 Task: Find connections with filter location Estreito with filter topic #communitywith filter profile language English with filter current company Lotte India Corporation Limited with filter school Delhi Public School - R. K. Puram with filter industry Accommodation Services with filter service category Property Management with filter keywords title Animal Shelter Worker
Action: Mouse moved to (548, 112)
Screenshot: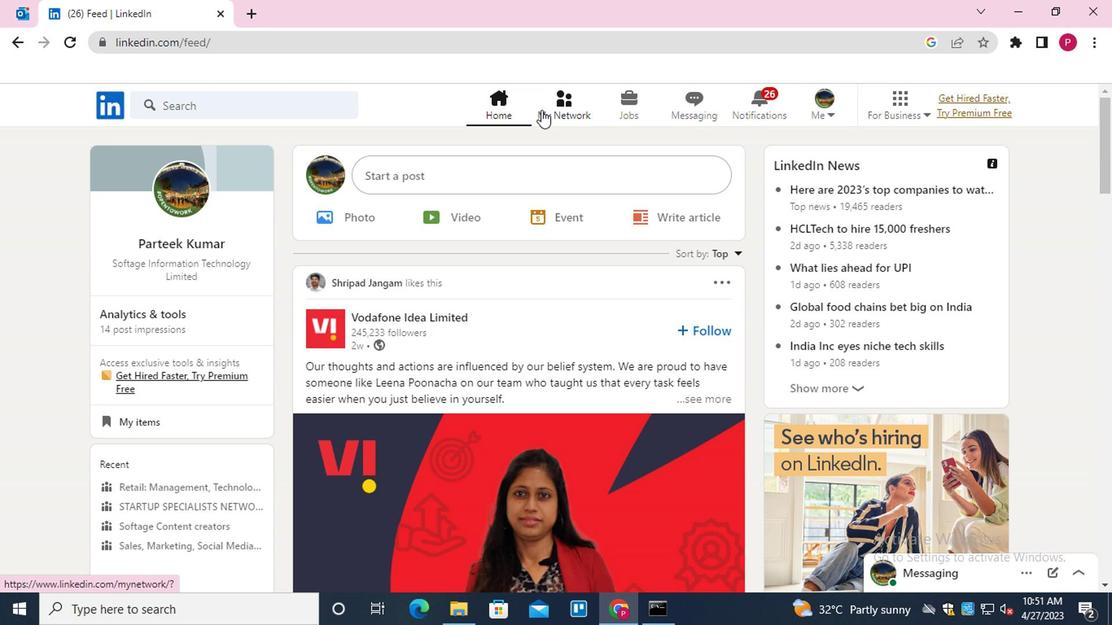 
Action: Mouse pressed left at (548, 112)
Screenshot: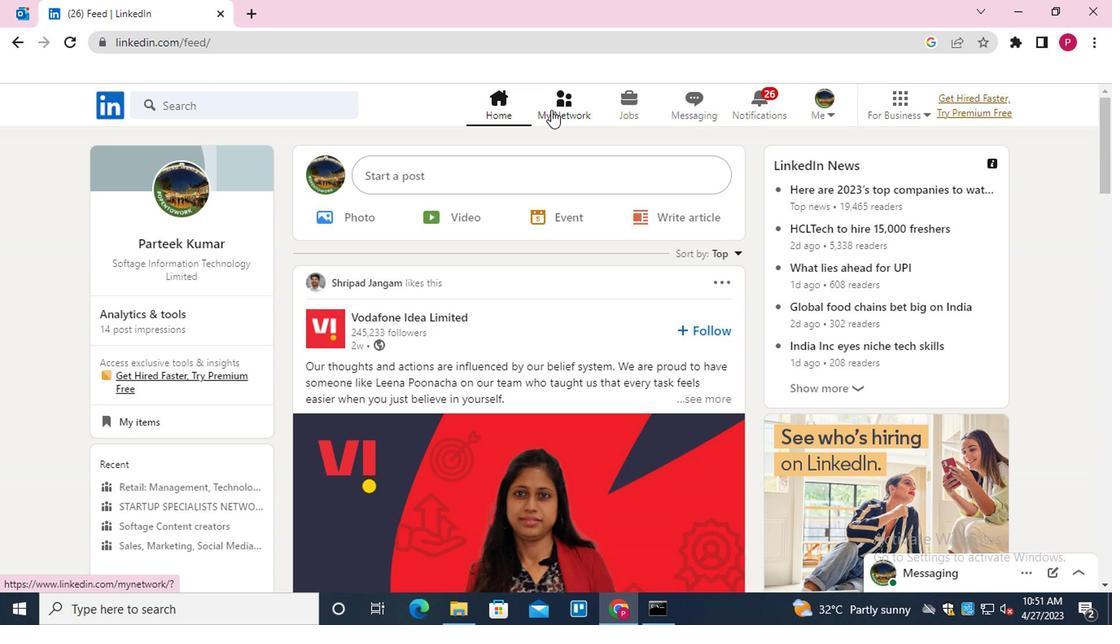 
Action: Mouse moved to (268, 199)
Screenshot: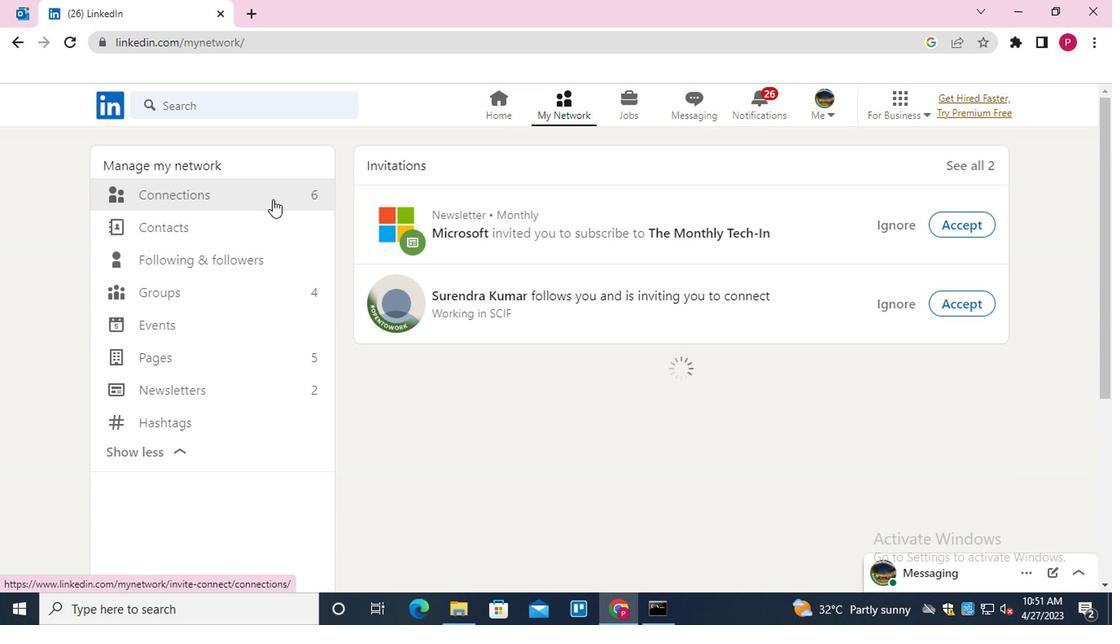 
Action: Mouse pressed left at (268, 199)
Screenshot: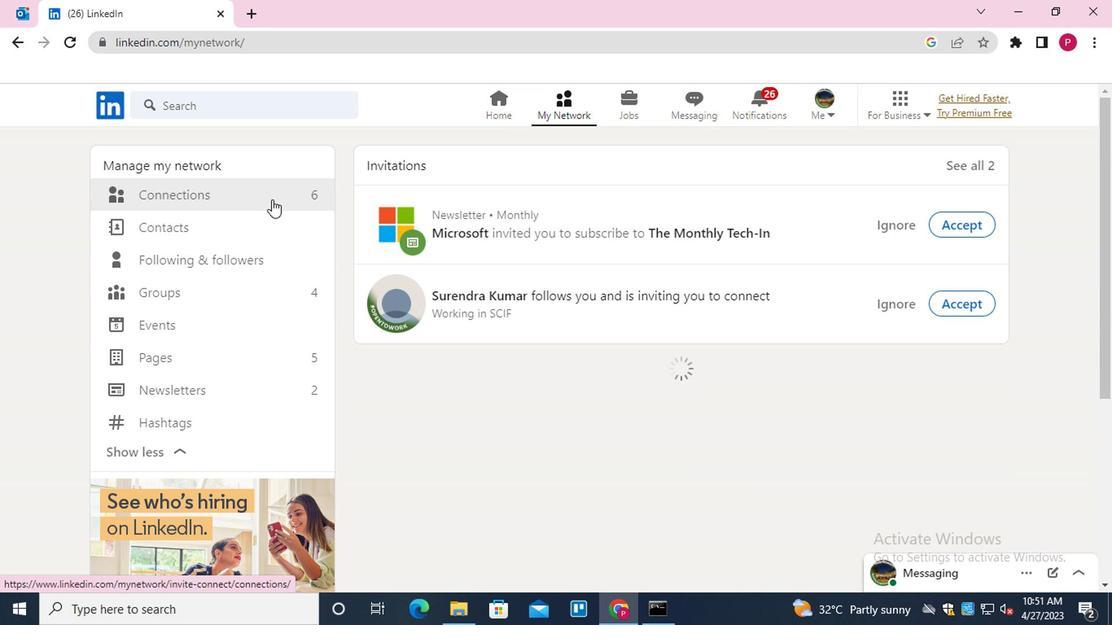 
Action: Mouse moved to (659, 191)
Screenshot: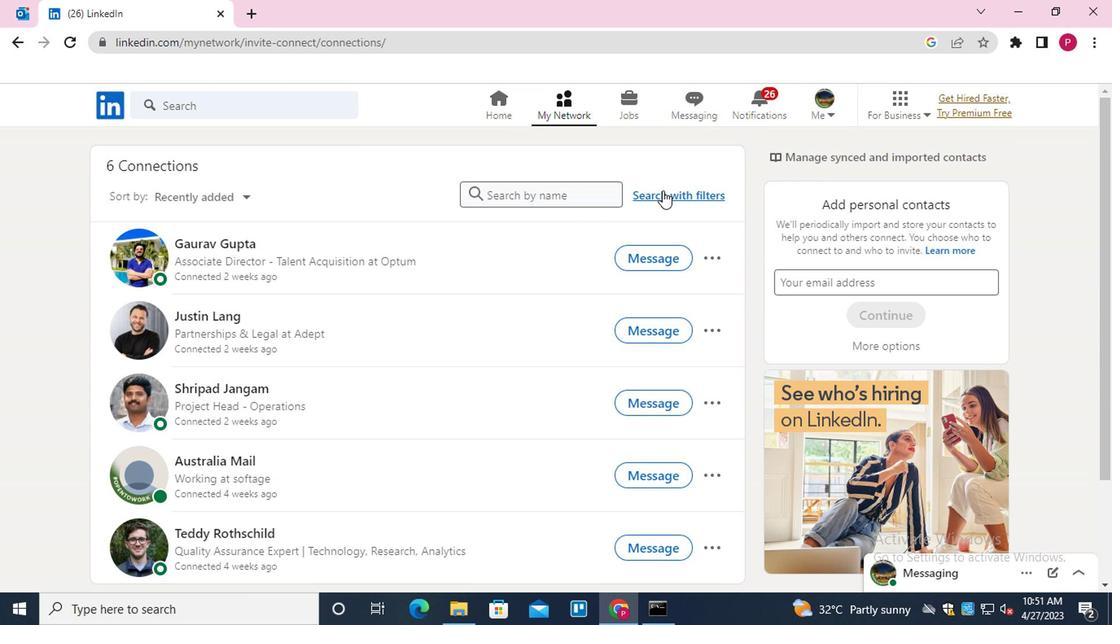 
Action: Mouse pressed left at (659, 191)
Screenshot: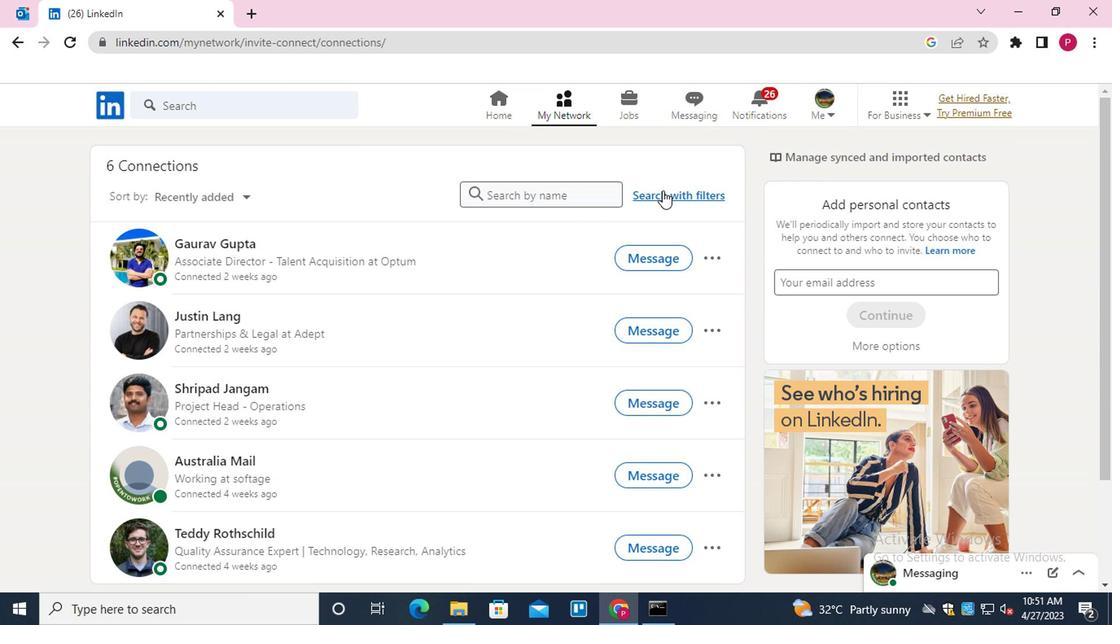 
Action: Mouse moved to (536, 153)
Screenshot: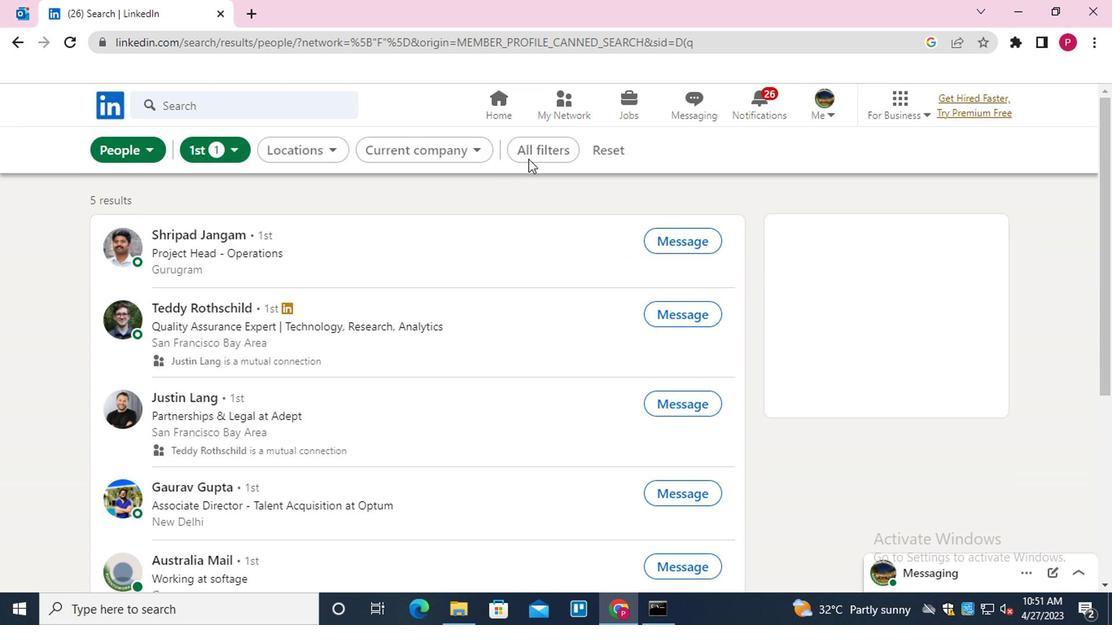 
Action: Mouse pressed left at (536, 153)
Screenshot: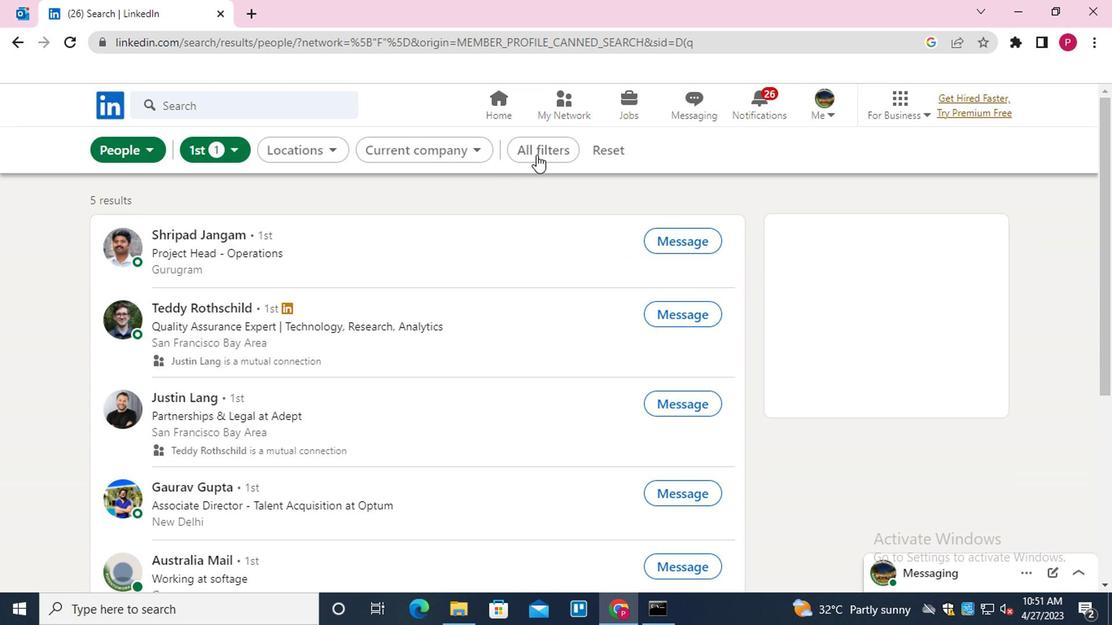 
Action: Mouse moved to (808, 353)
Screenshot: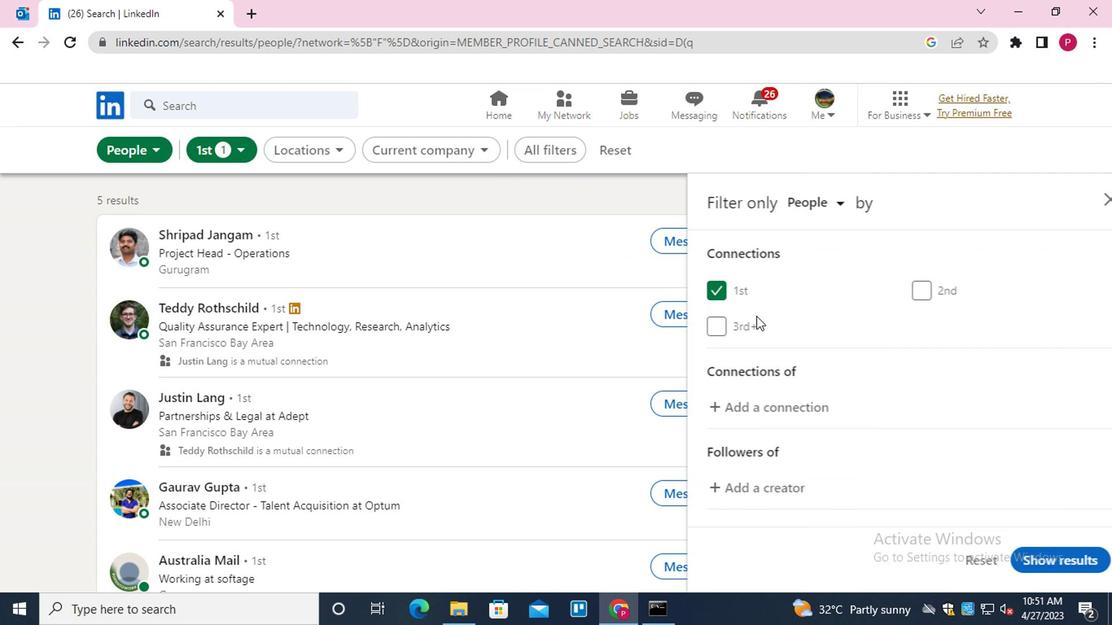 
Action: Mouse scrolled (808, 352) with delta (0, -1)
Screenshot: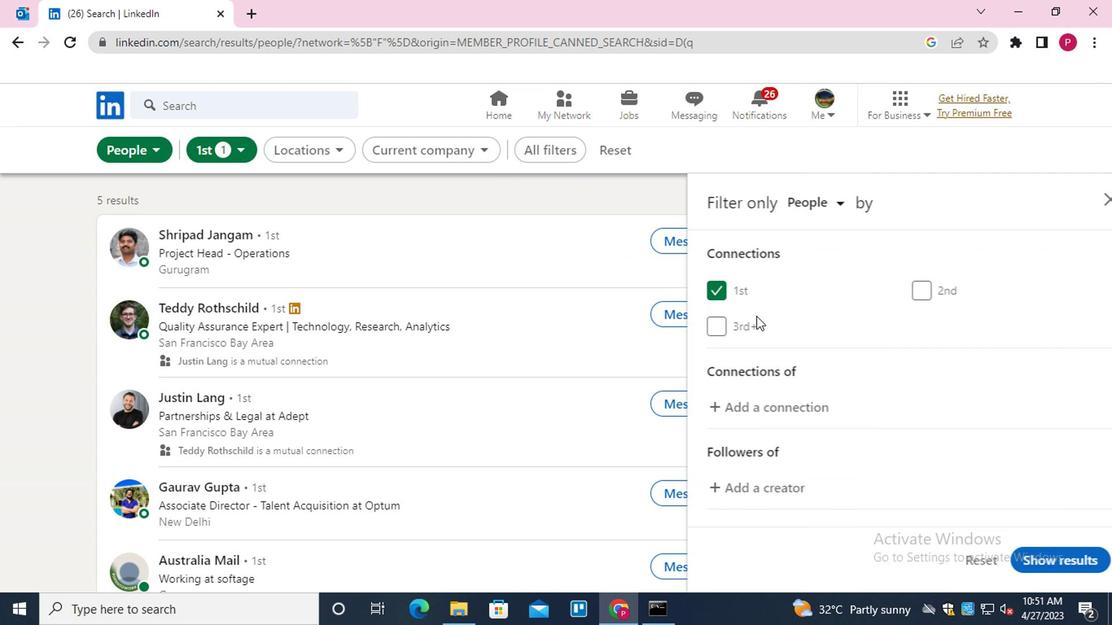 
Action: Mouse moved to (826, 362)
Screenshot: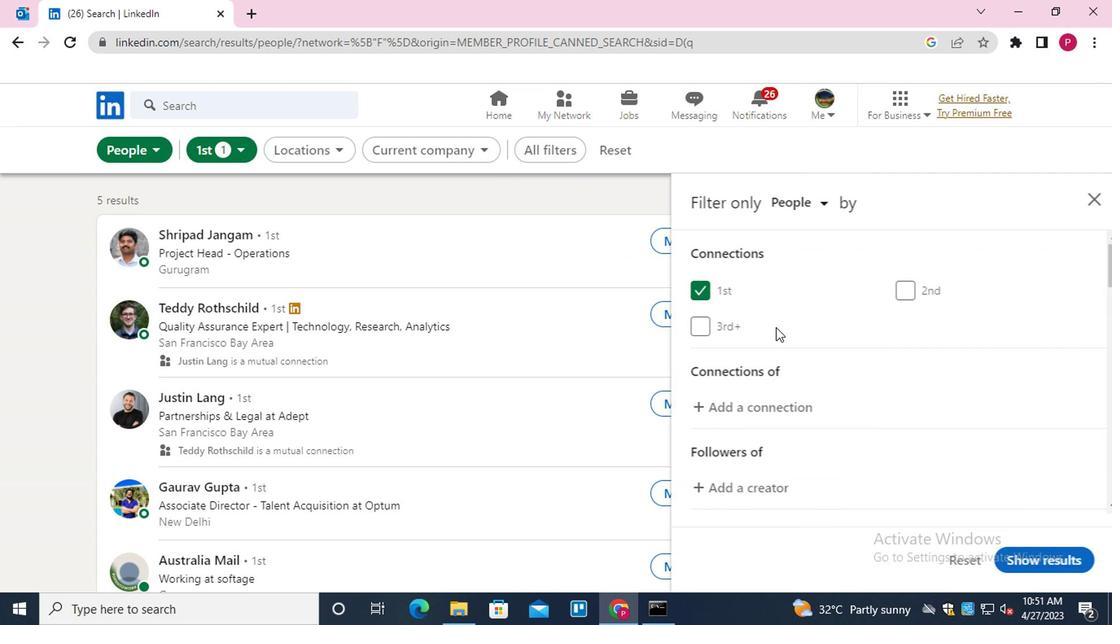 
Action: Mouse scrolled (826, 362) with delta (0, 0)
Screenshot: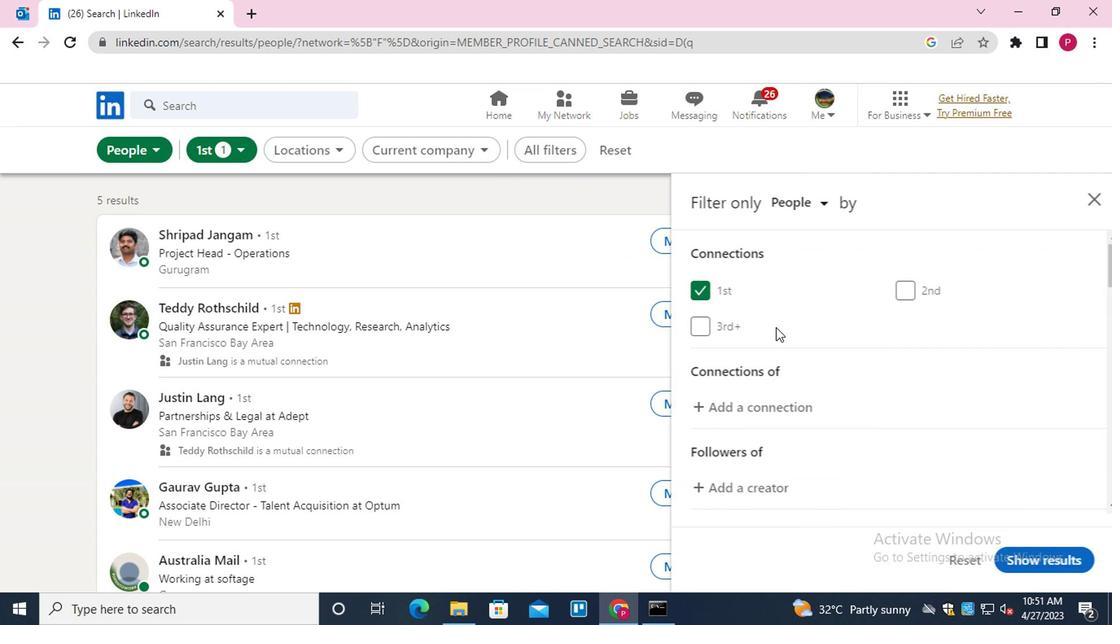 
Action: Mouse moved to (854, 375)
Screenshot: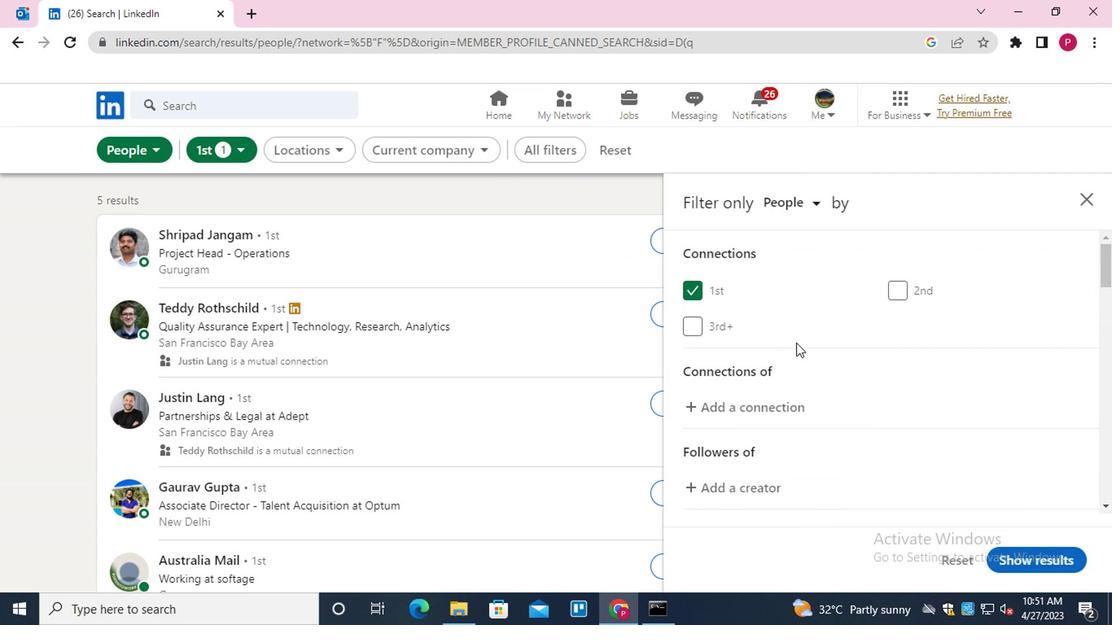 
Action: Mouse scrolled (854, 374) with delta (0, 0)
Screenshot: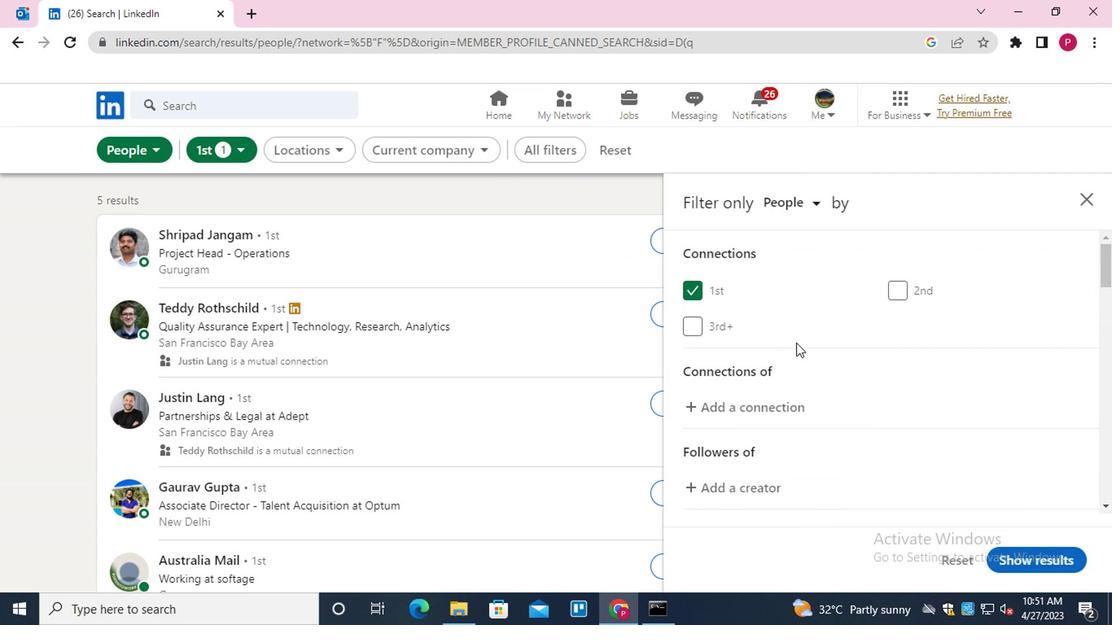 
Action: Mouse moved to (940, 389)
Screenshot: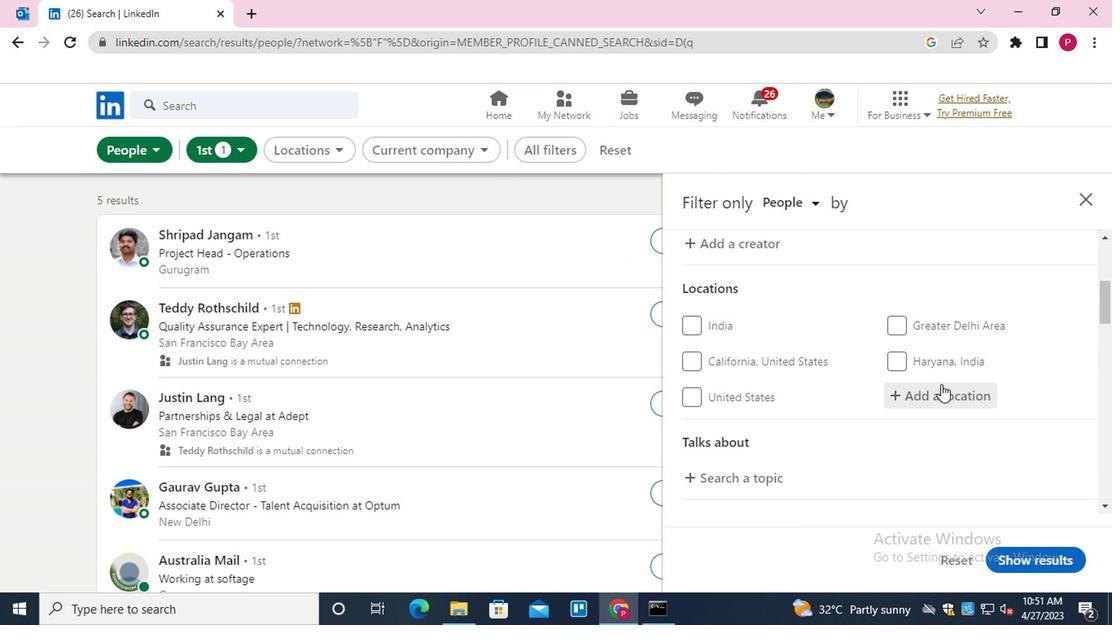 
Action: Mouse pressed left at (940, 389)
Screenshot: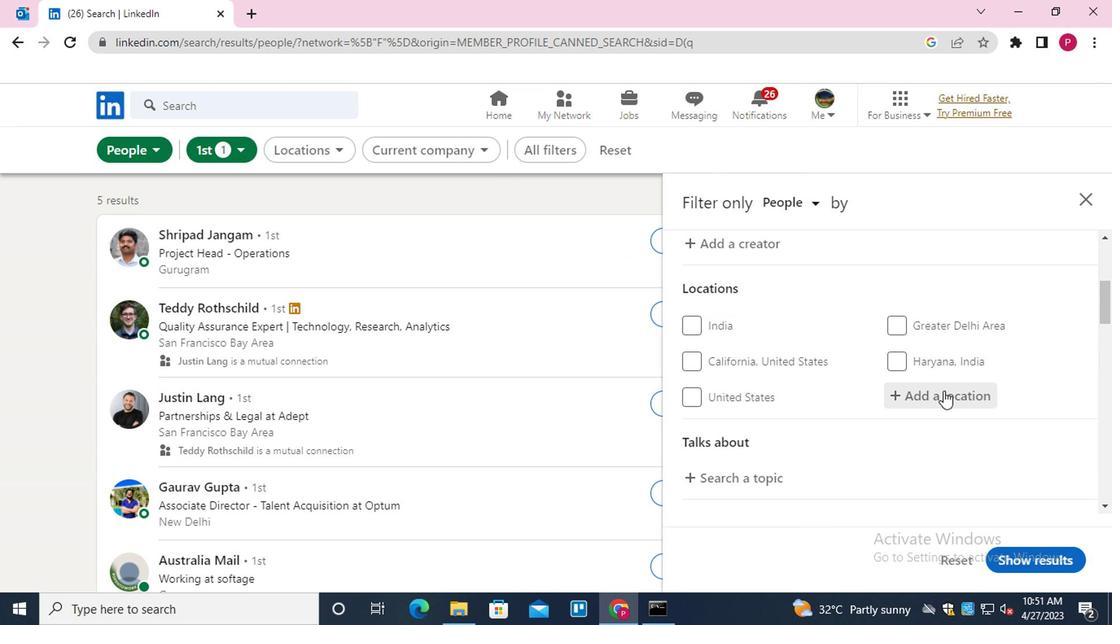 
Action: Mouse moved to (862, 368)
Screenshot: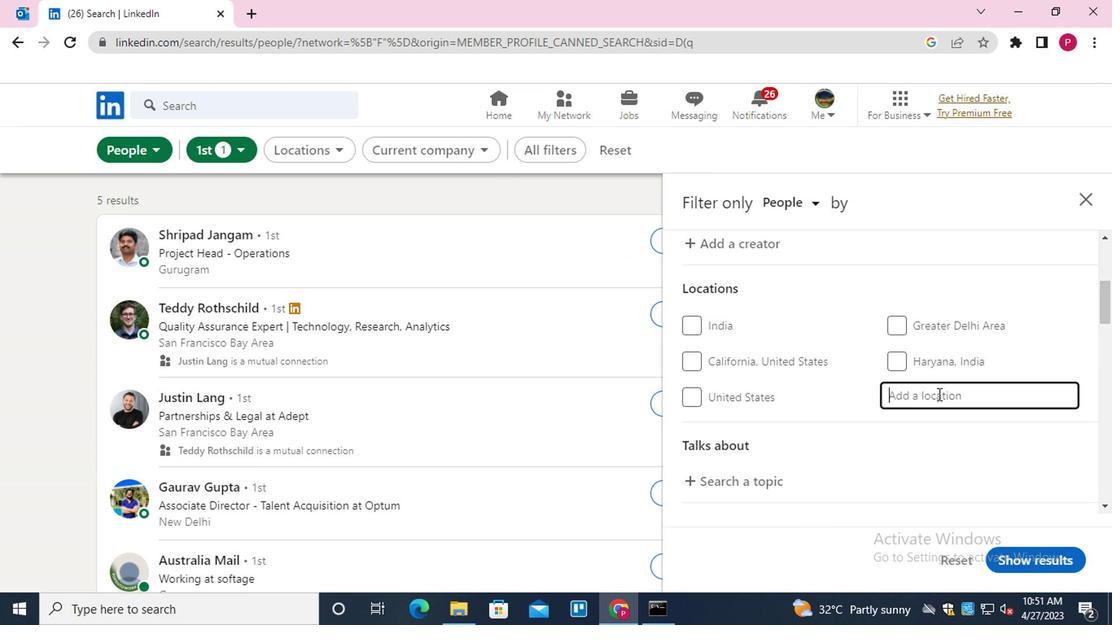 
Action: Key pressed <Key.shift>ESTREEITO<Key.backspace><Key.backspace><Key.backspace><Key.backspace>ITO<Key.down><Key.enter>
Screenshot: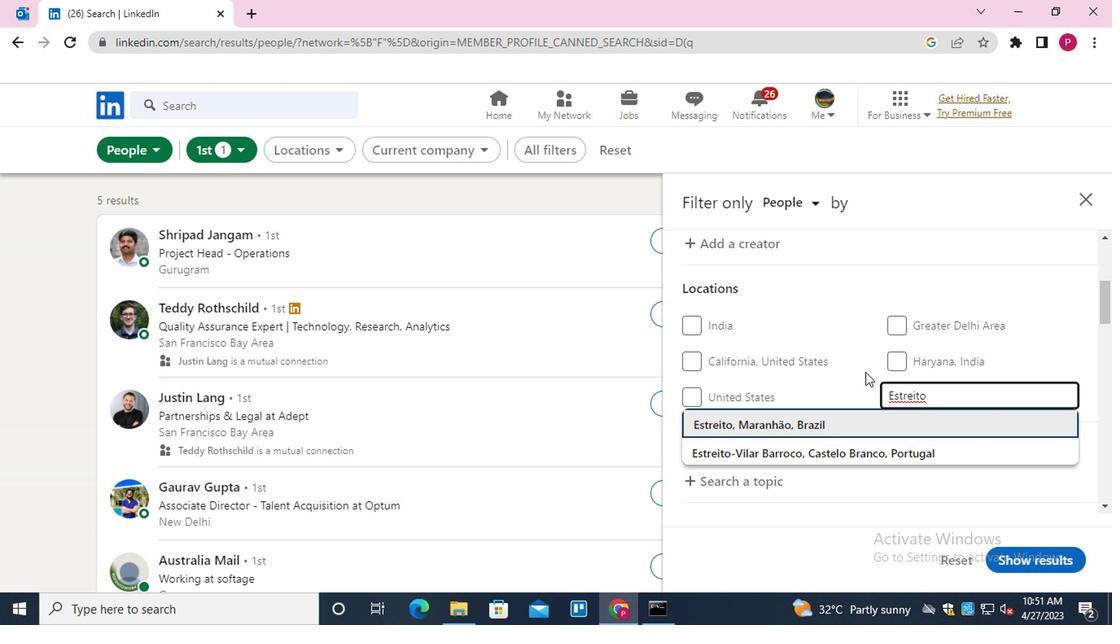 
Action: Mouse moved to (826, 397)
Screenshot: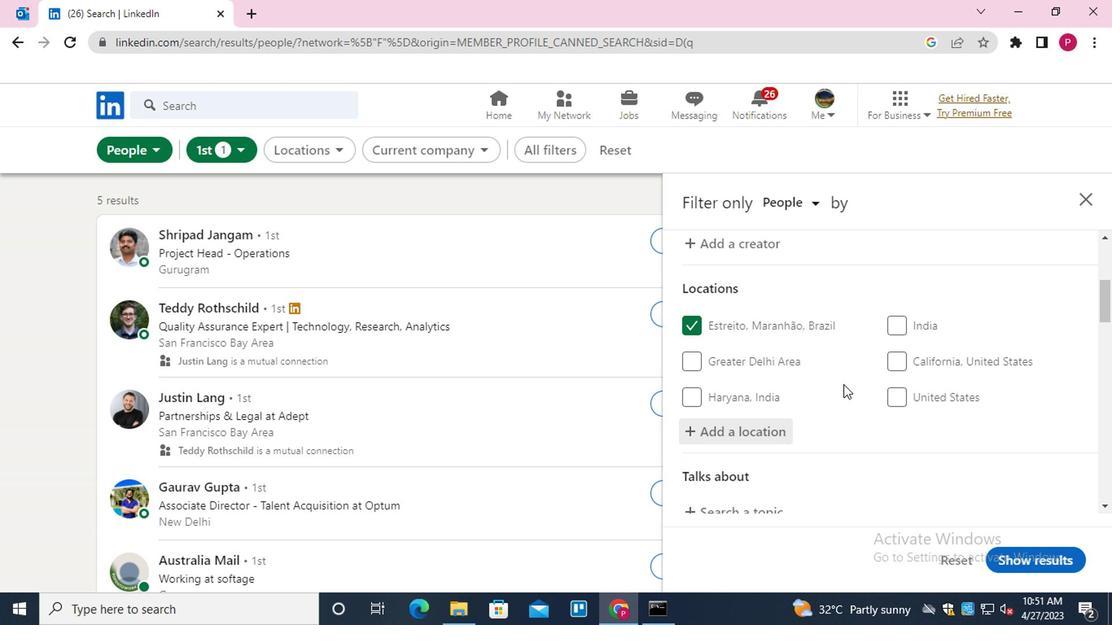 
Action: Mouse scrolled (826, 396) with delta (0, -1)
Screenshot: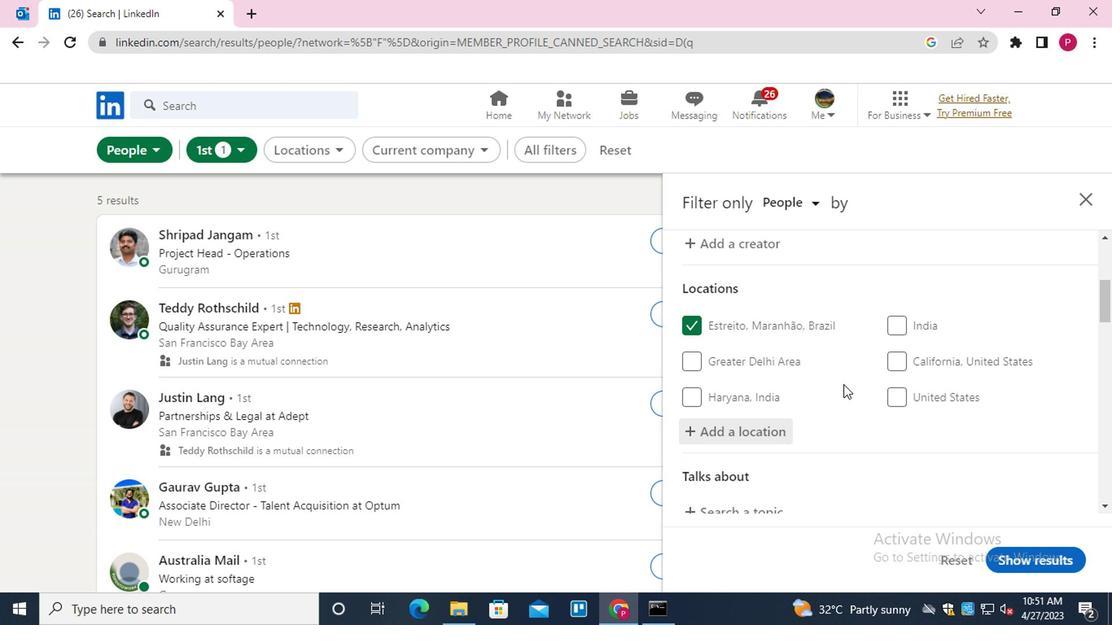 
Action: Mouse moved to (822, 405)
Screenshot: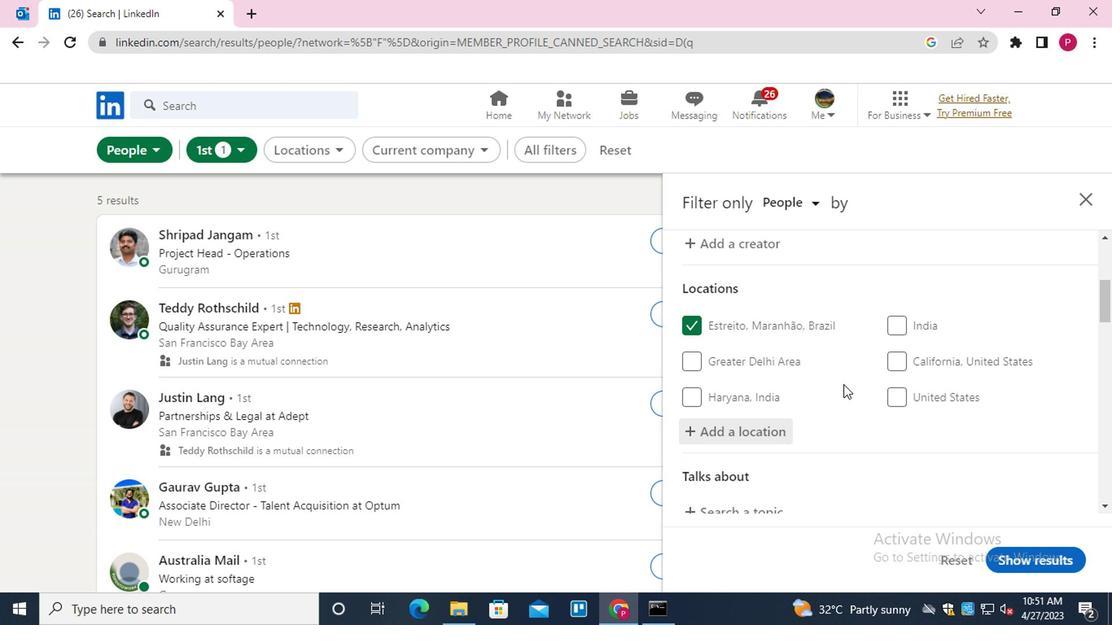 
Action: Mouse scrolled (822, 404) with delta (0, 0)
Screenshot: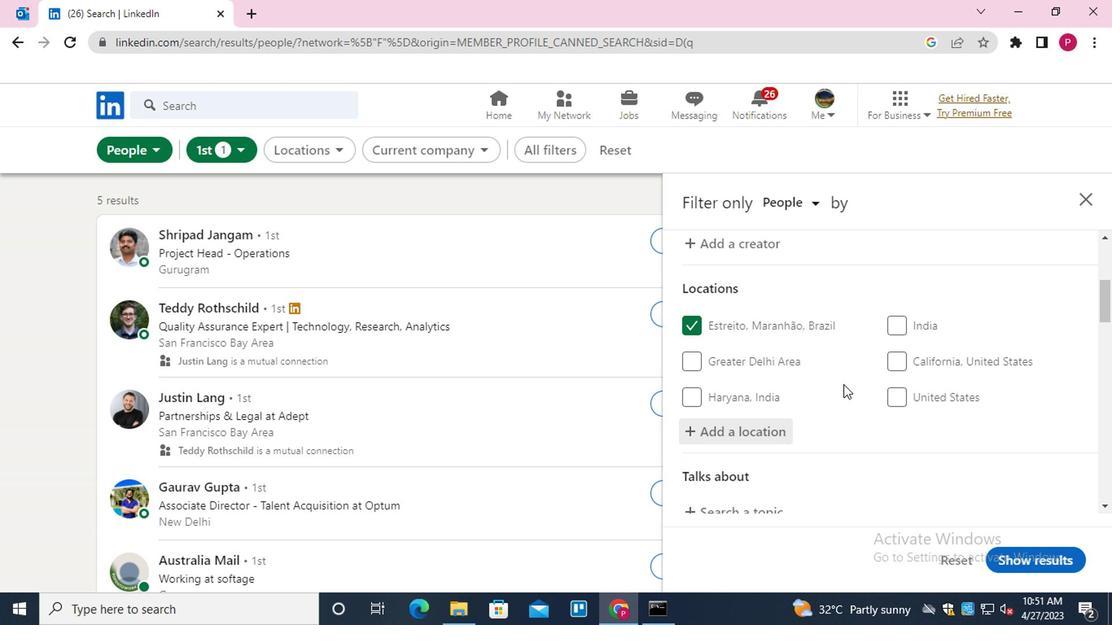
Action: Mouse moved to (756, 341)
Screenshot: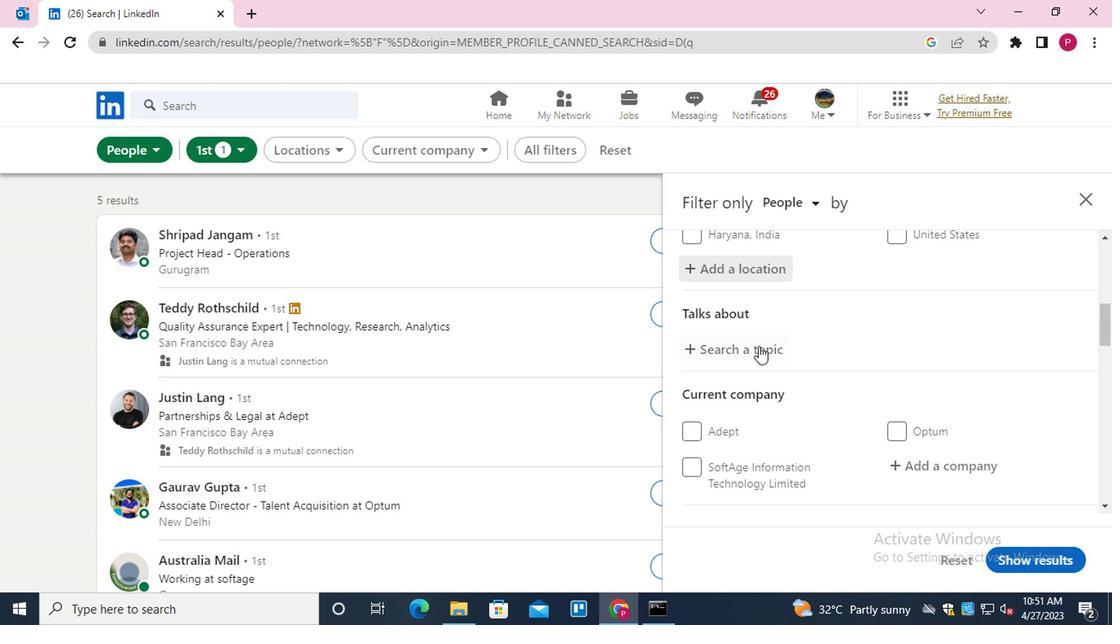 
Action: Mouse pressed left at (756, 341)
Screenshot: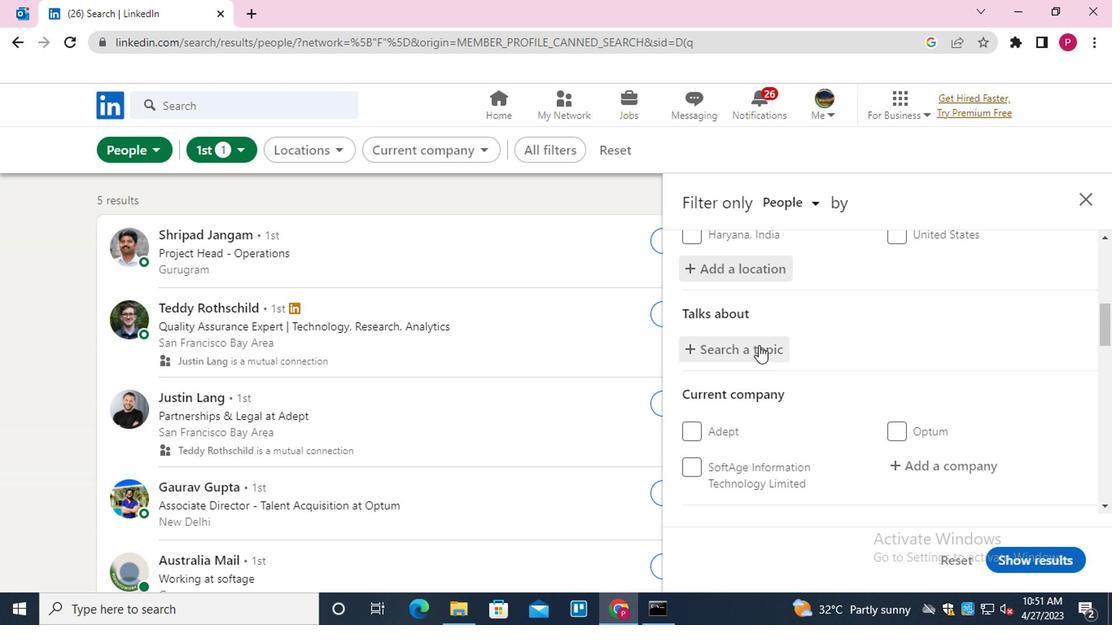 
Action: Key pressed COMMUNITY<Key.down><Key.enter>
Screenshot: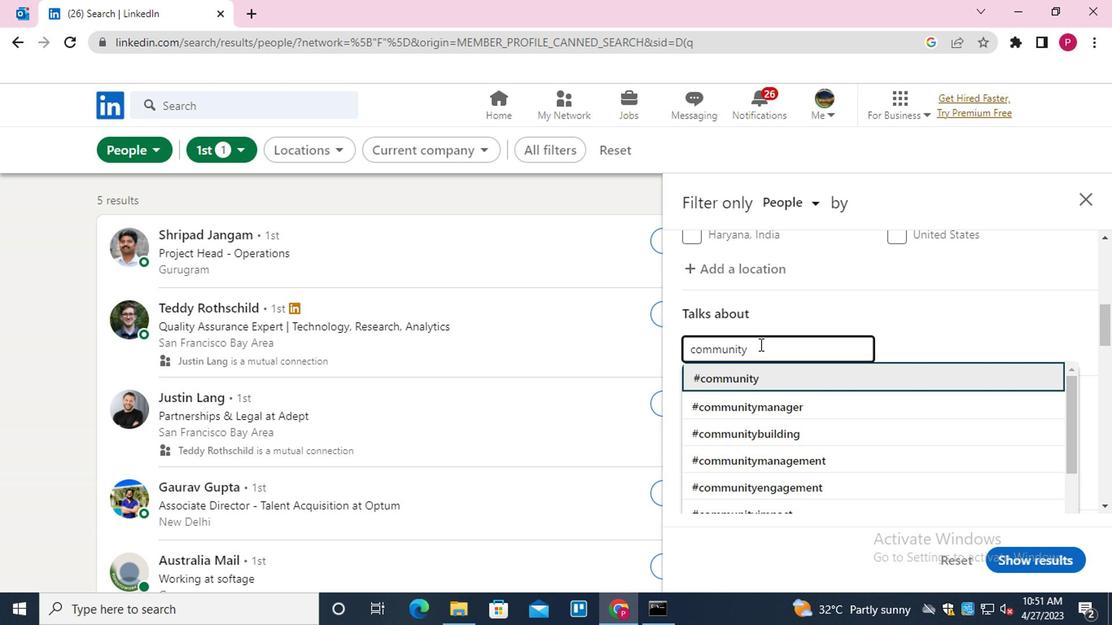 
Action: Mouse moved to (782, 395)
Screenshot: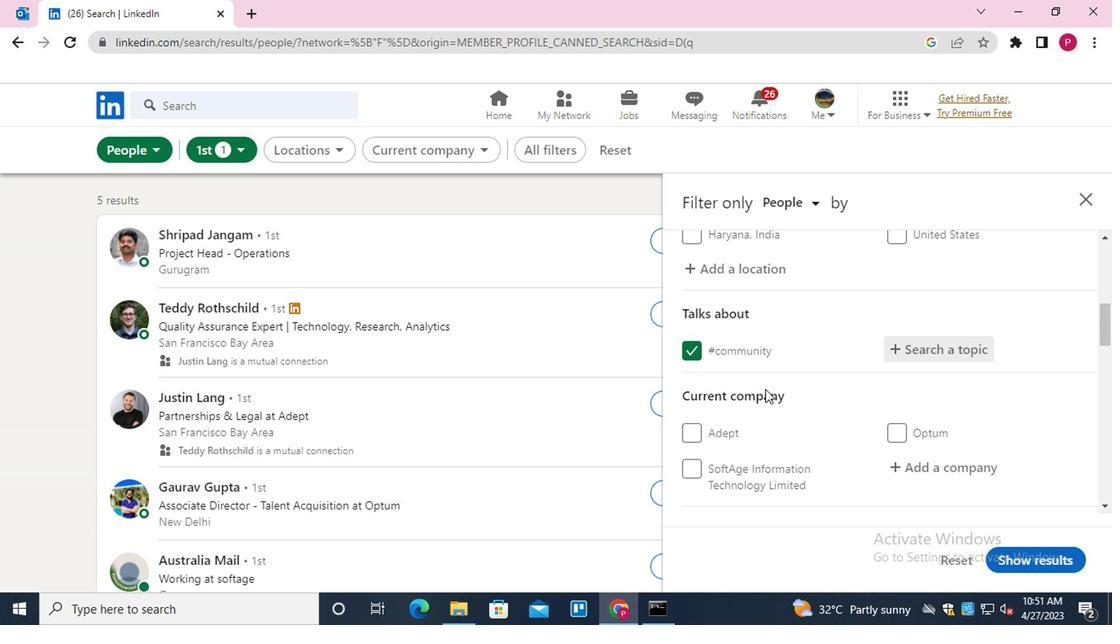 
Action: Mouse scrolled (782, 394) with delta (0, -1)
Screenshot: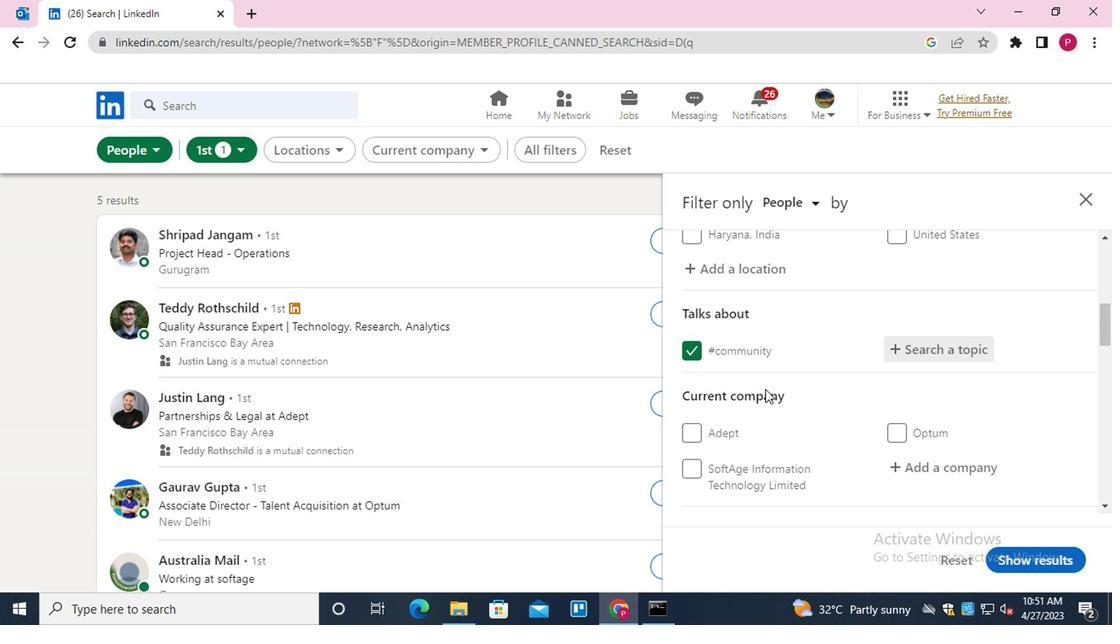 
Action: Mouse moved to (948, 381)
Screenshot: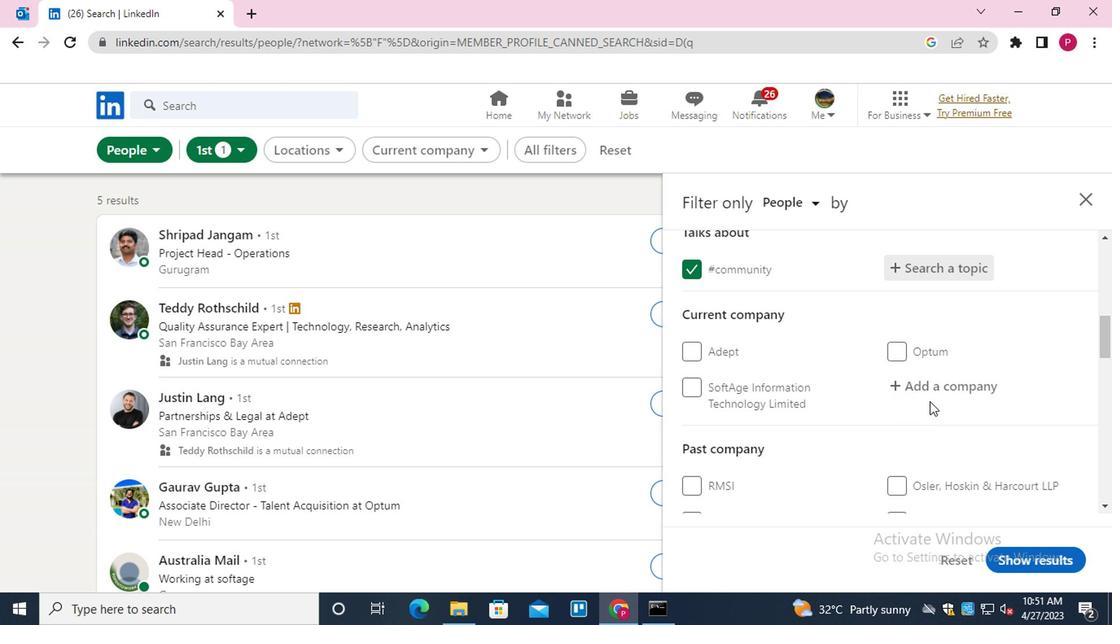 
Action: Mouse pressed left at (948, 381)
Screenshot: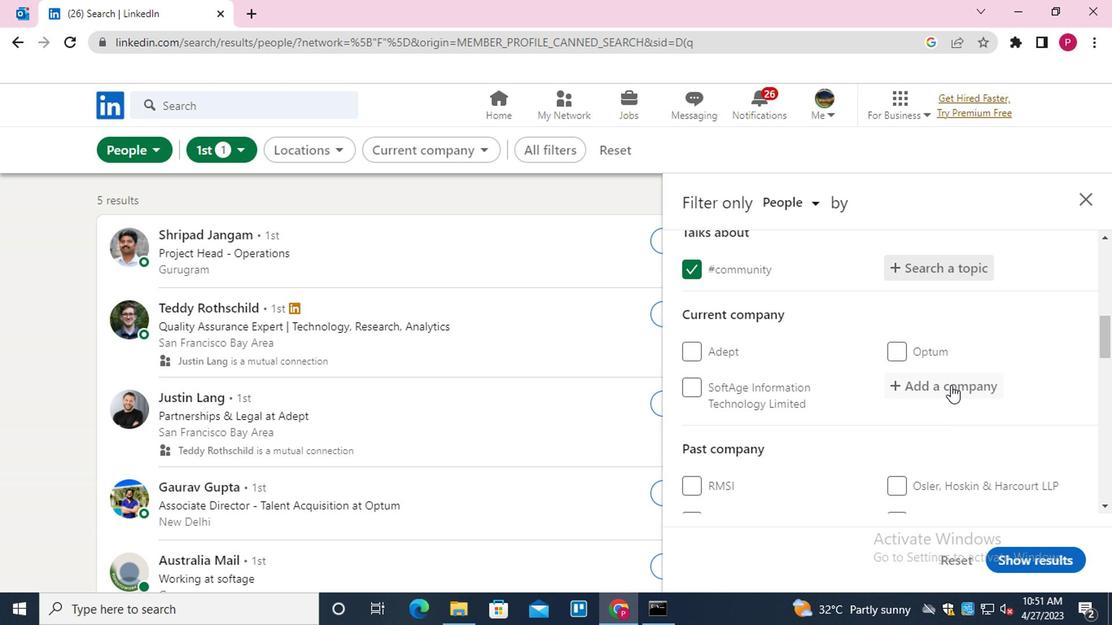 
Action: Mouse moved to (895, 390)
Screenshot: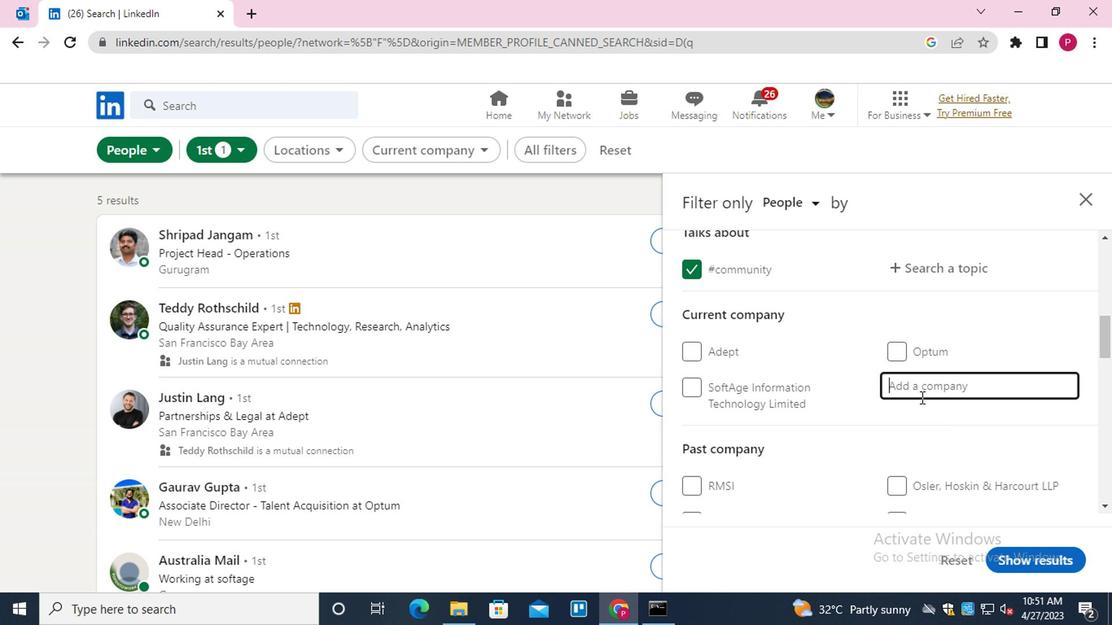 
Action: Key pressed <Key.shift>LOTTE<Key.space><Key.shift>INDIA<Key.down><Key.enter>
Screenshot: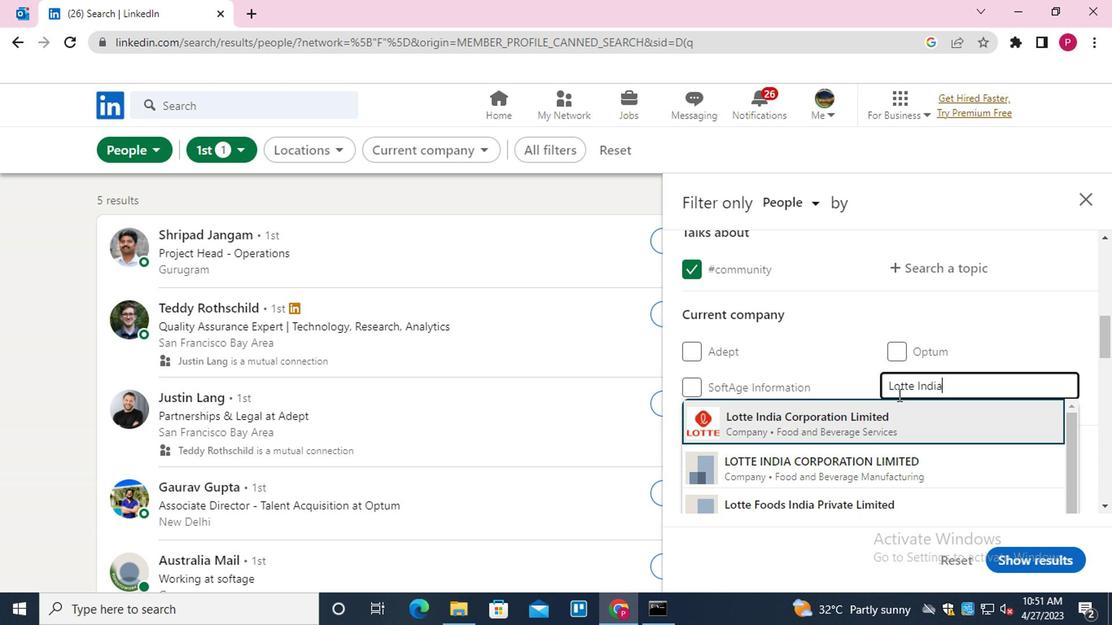 
Action: Mouse moved to (889, 392)
Screenshot: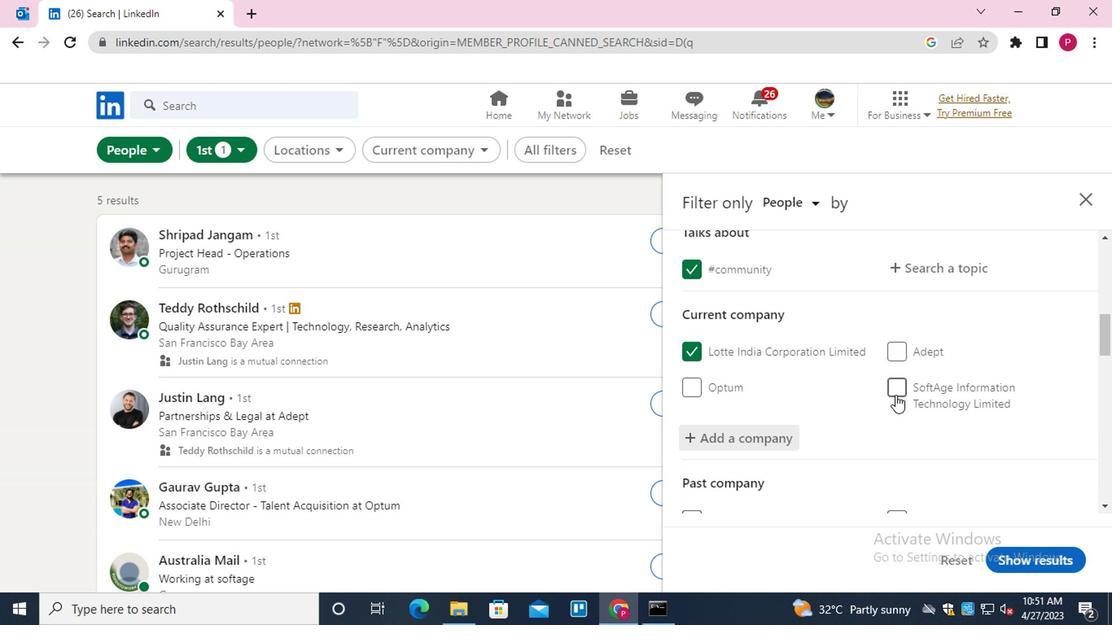 
Action: Mouse scrolled (889, 392) with delta (0, 0)
Screenshot: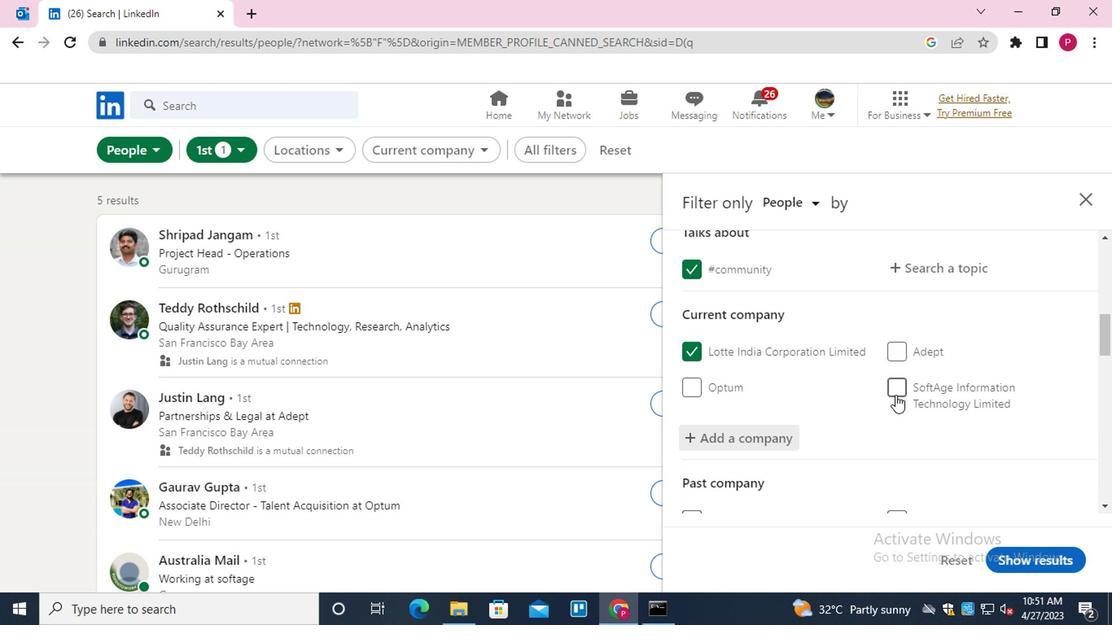 
Action: Mouse moved to (888, 394)
Screenshot: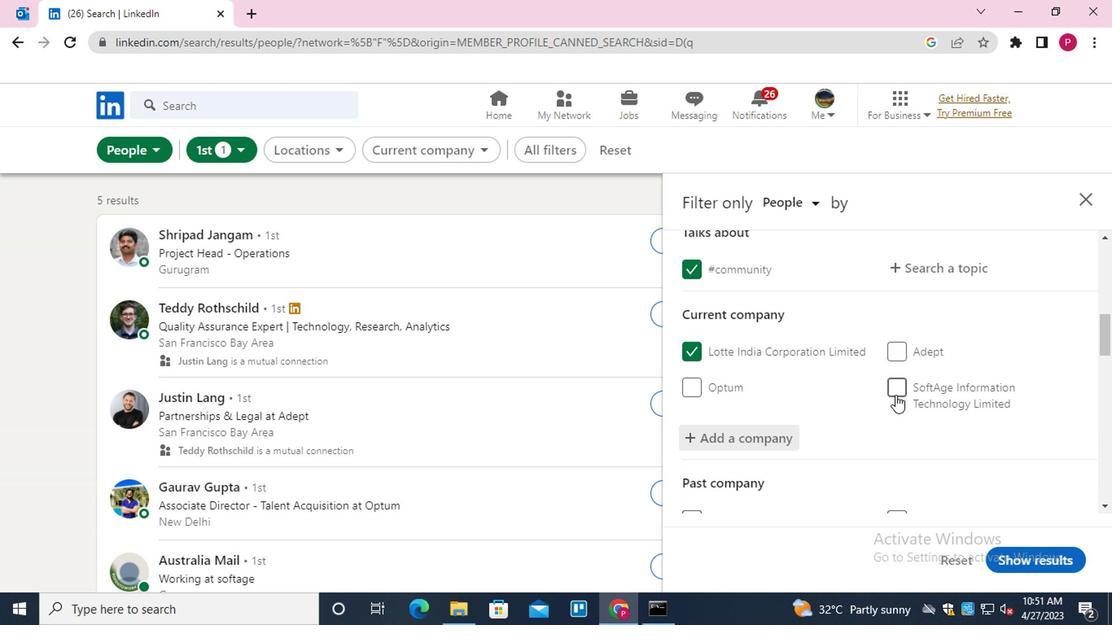 
Action: Mouse scrolled (888, 393) with delta (0, 0)
Screenshot: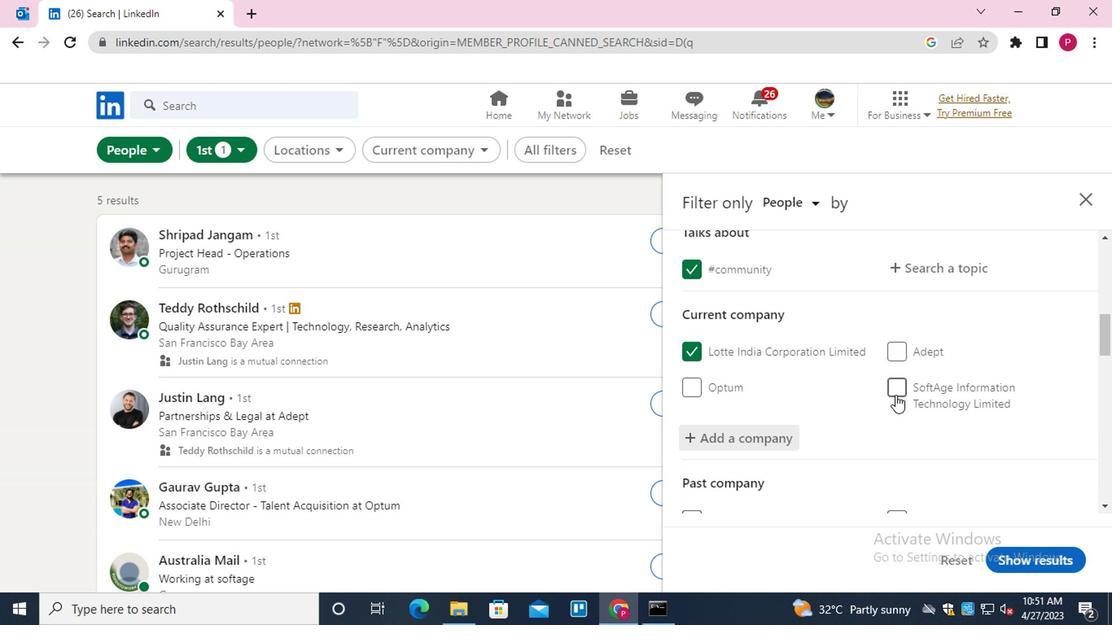 
Action: Mouse scrolled (888, 393) with delta (0, 0)
Screenshot: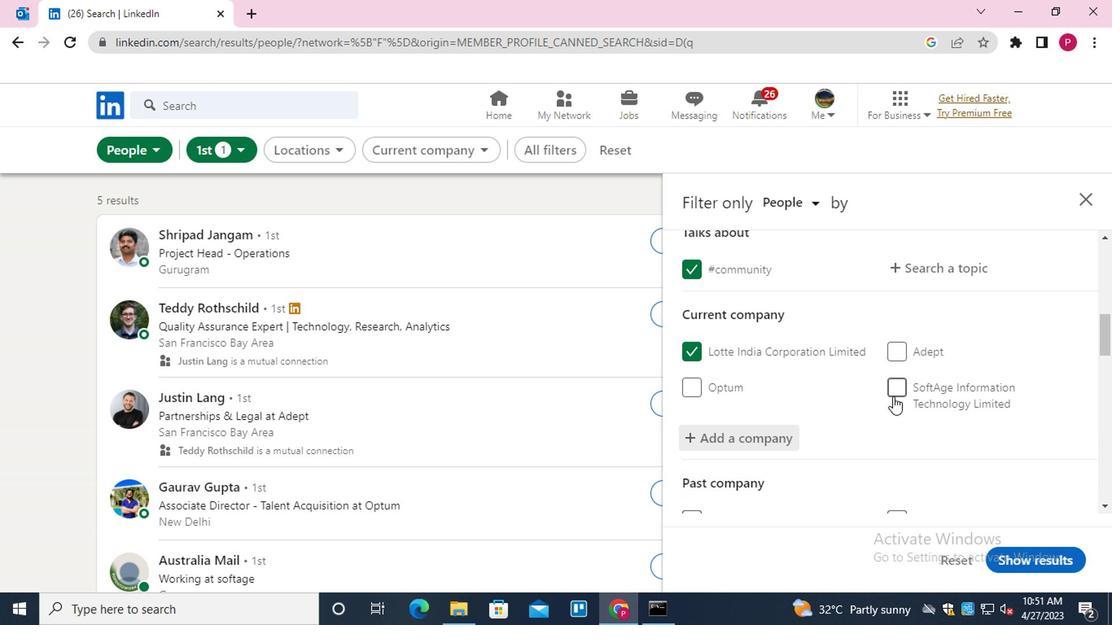 
Action: Mouse moved to (771, 344)
Screenshot: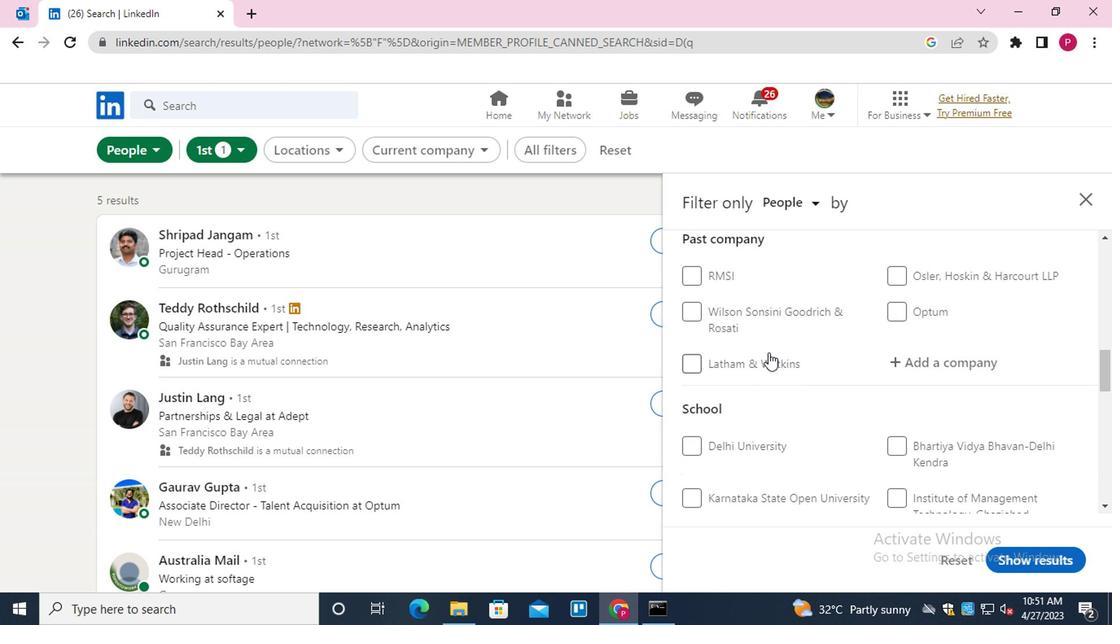 
Action: Mouse scrolled (771, 343) with delta (0, -1)
Screenshot: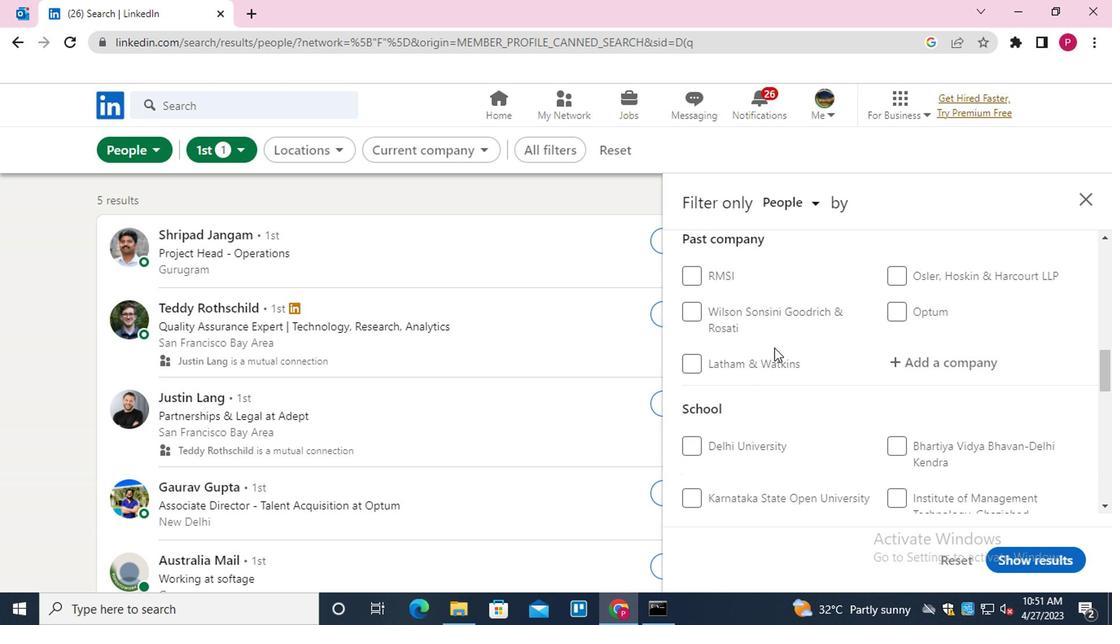 
Action: Mouse scrolled (771, 343) with delta (0, -1)
Screenshot: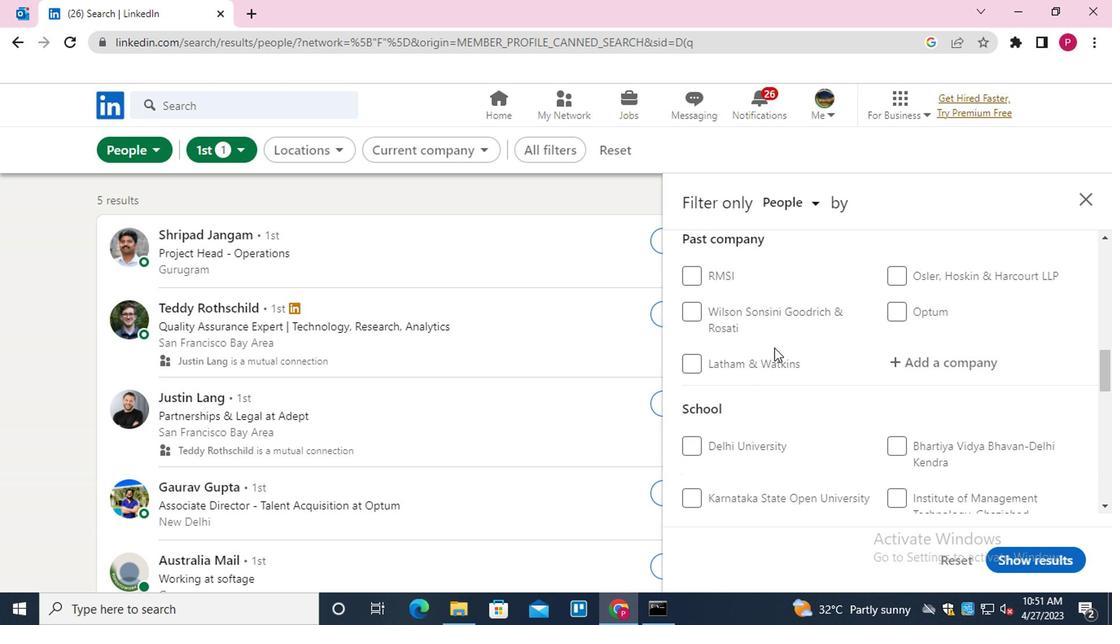
Action: Mouse scrolled (771, 343) with delta (0, -1)
Screenshot: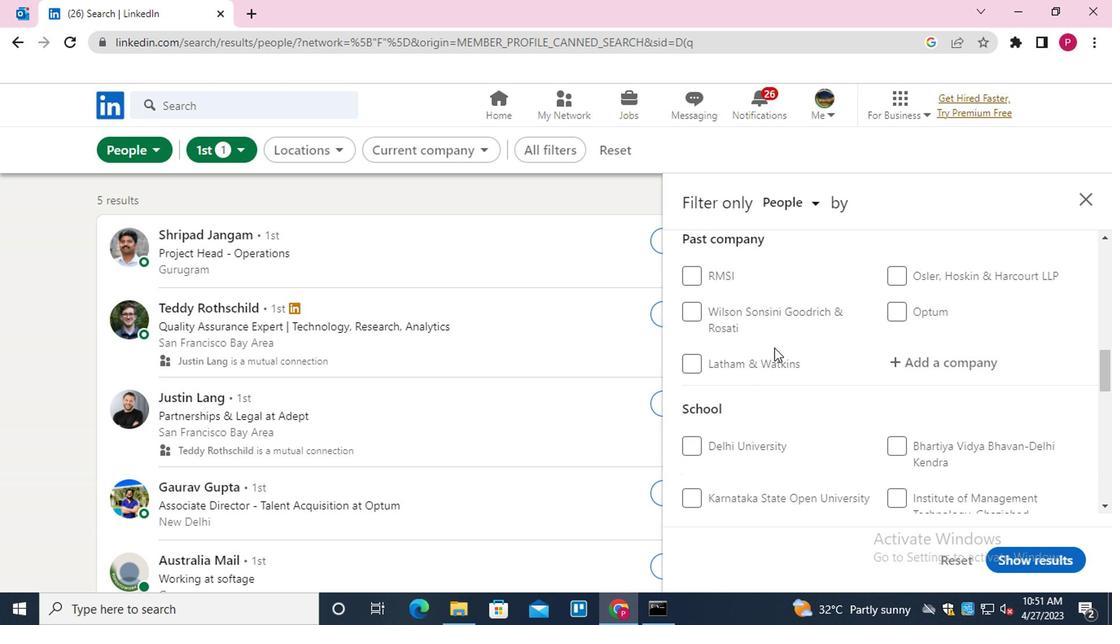
Action: Mouse moved to (926, 306)
Screenshot: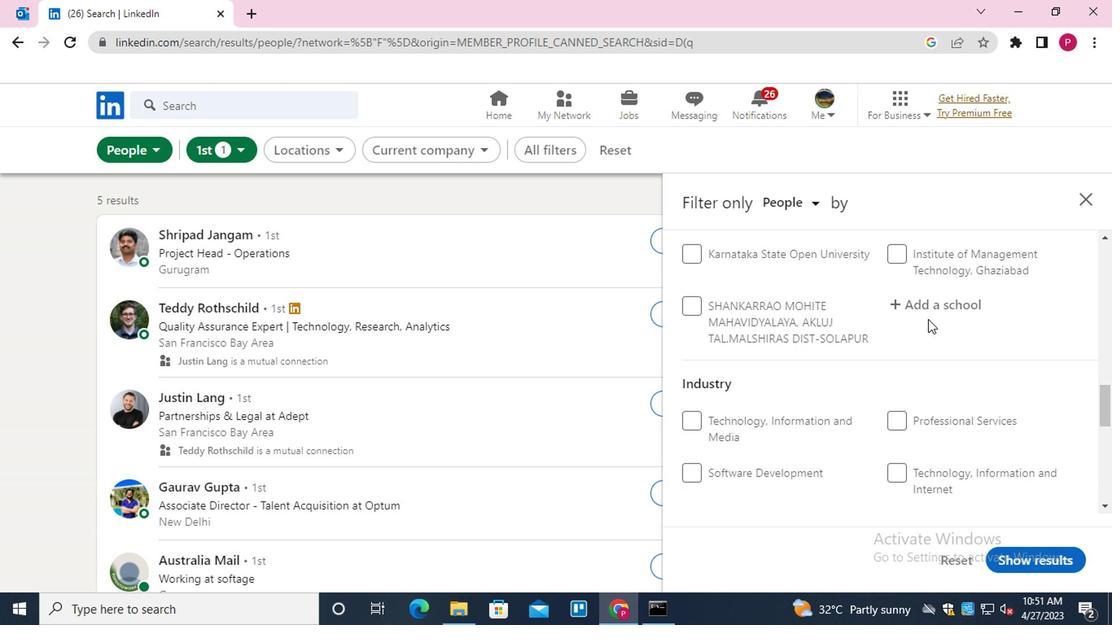 
Action: Mouse pressed left at (926, 306)
Screenshot: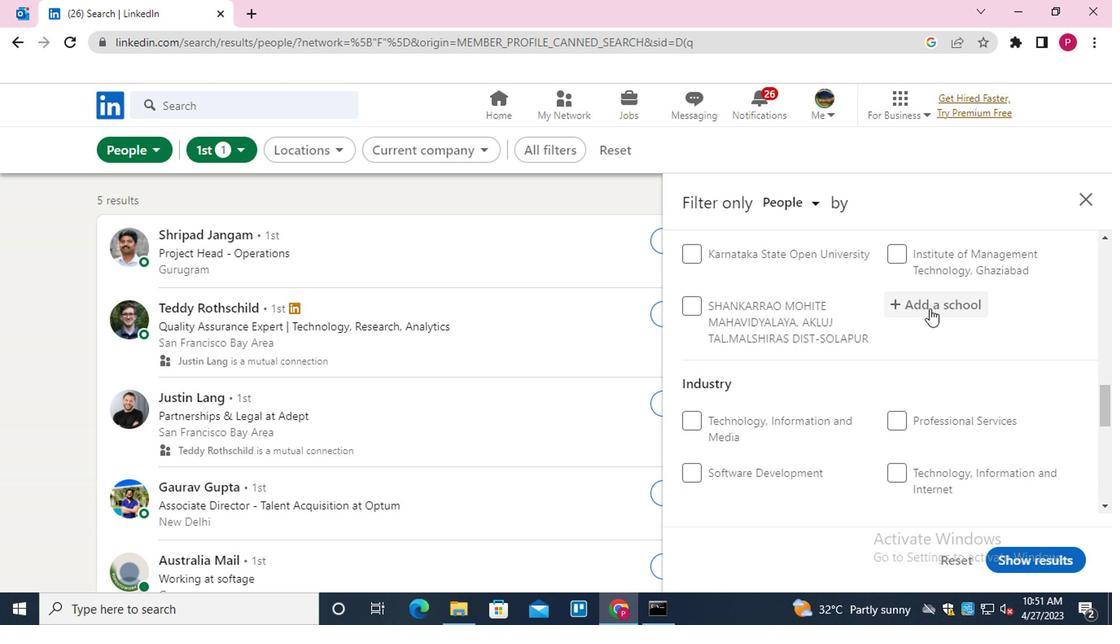 
Action: Mouse moved to (914, 313)
Screenshot: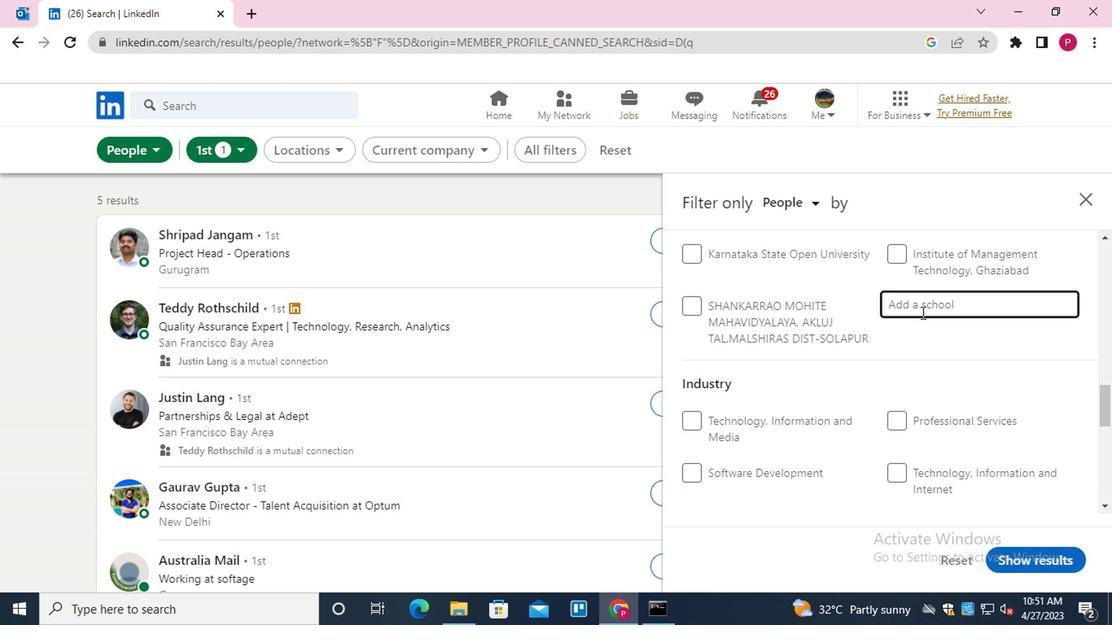 
Action: Key pressed <Key.shift>DELHI<Key.space><Key.shift>PUBLIC<Key.space><Key.down><Key.down><Key.enter>
Screenshot: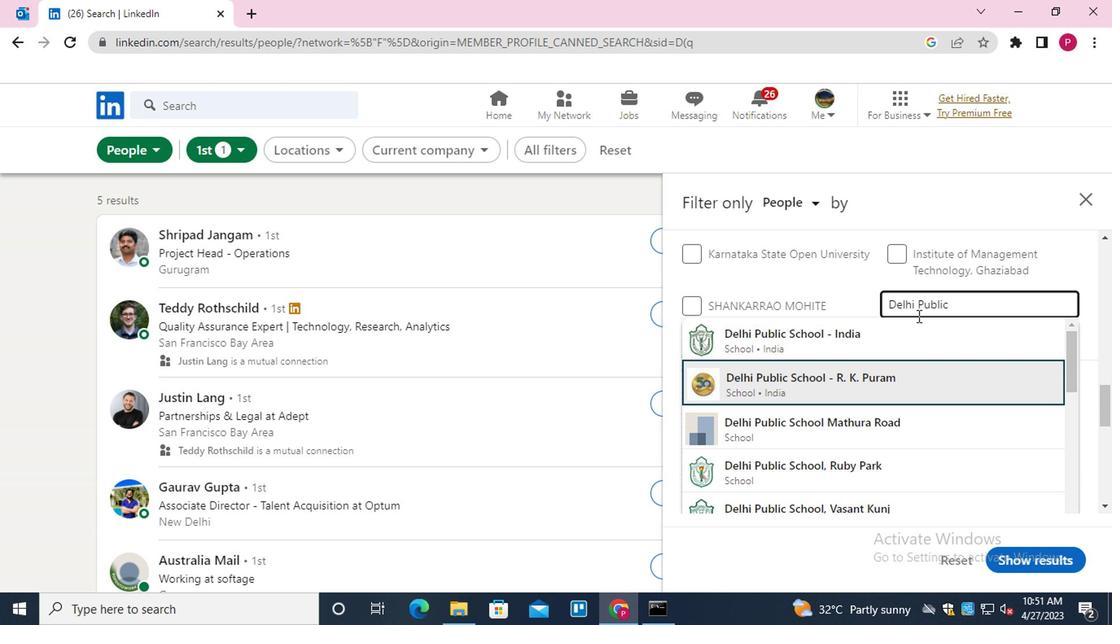 
Action: Mouse moved to (818, 313)
Screenshot: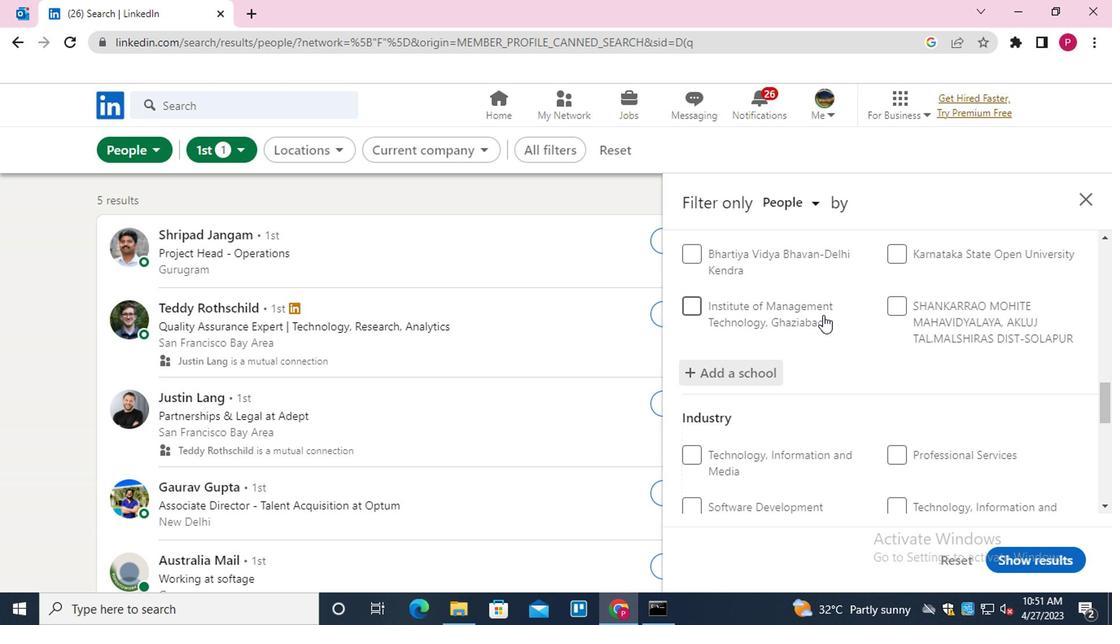 
Action: Mouse scrolled (818, 313) with delta (0, 0)
Screenshot: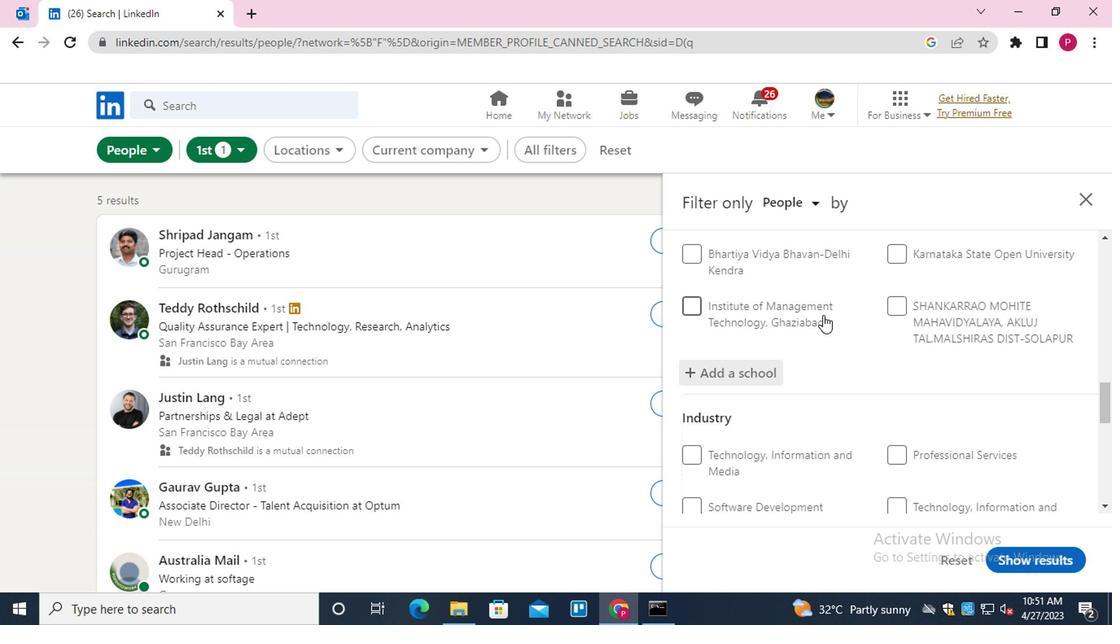 
Action: Mouse moved to (815, 315)
Screenshot: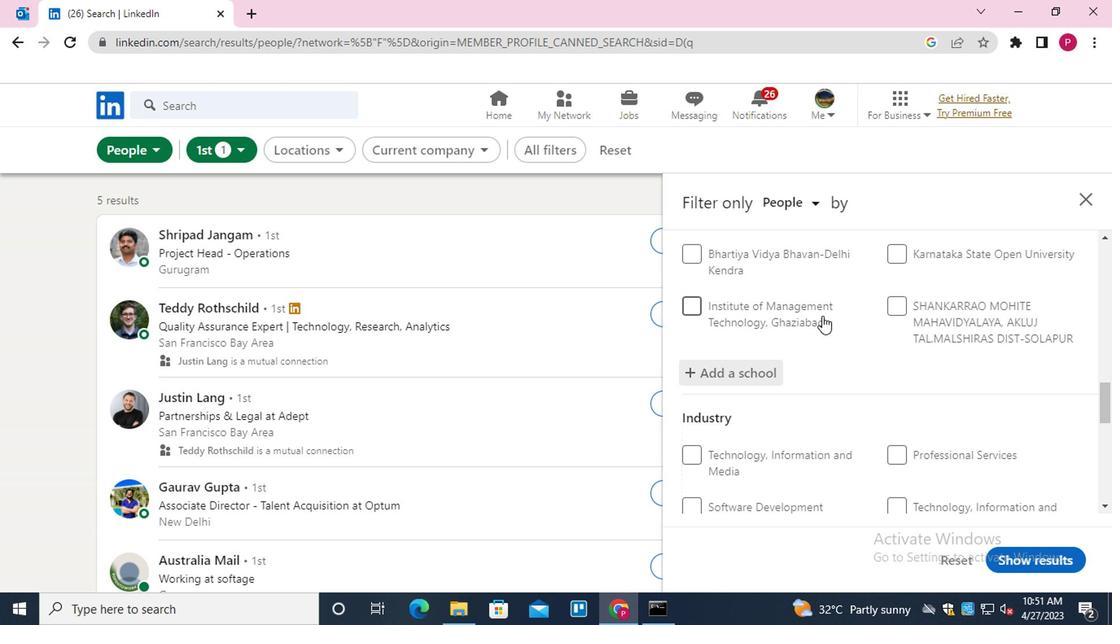 
Action: Mouse scrolled (815, 315) with delta (0, 0)
Screenshot: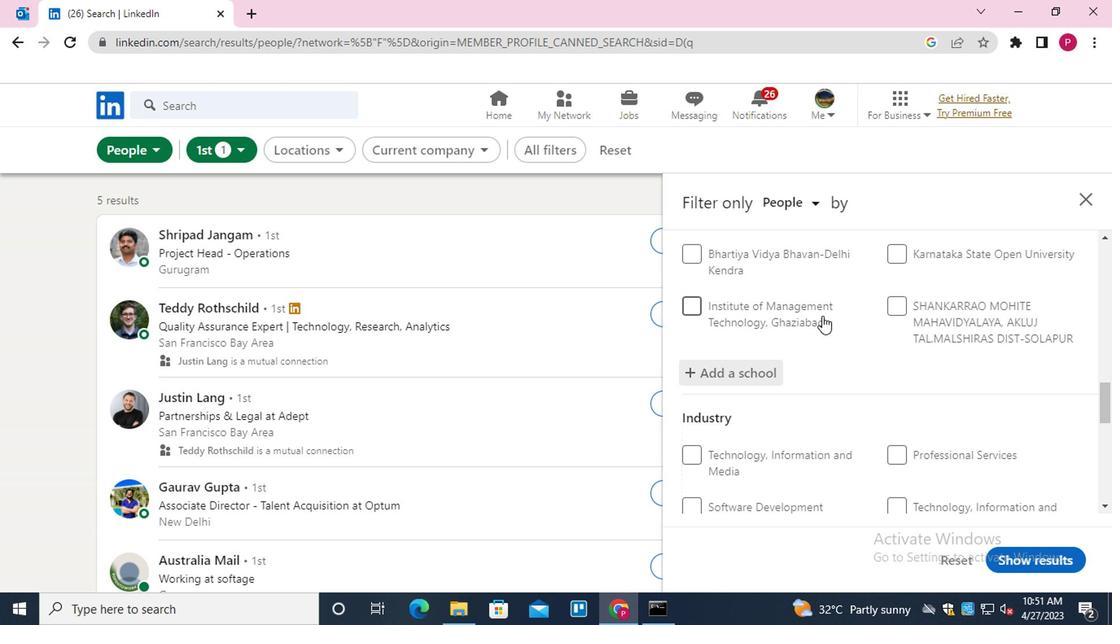 
Action: Mouse moved to (812, 338)
Screenshot: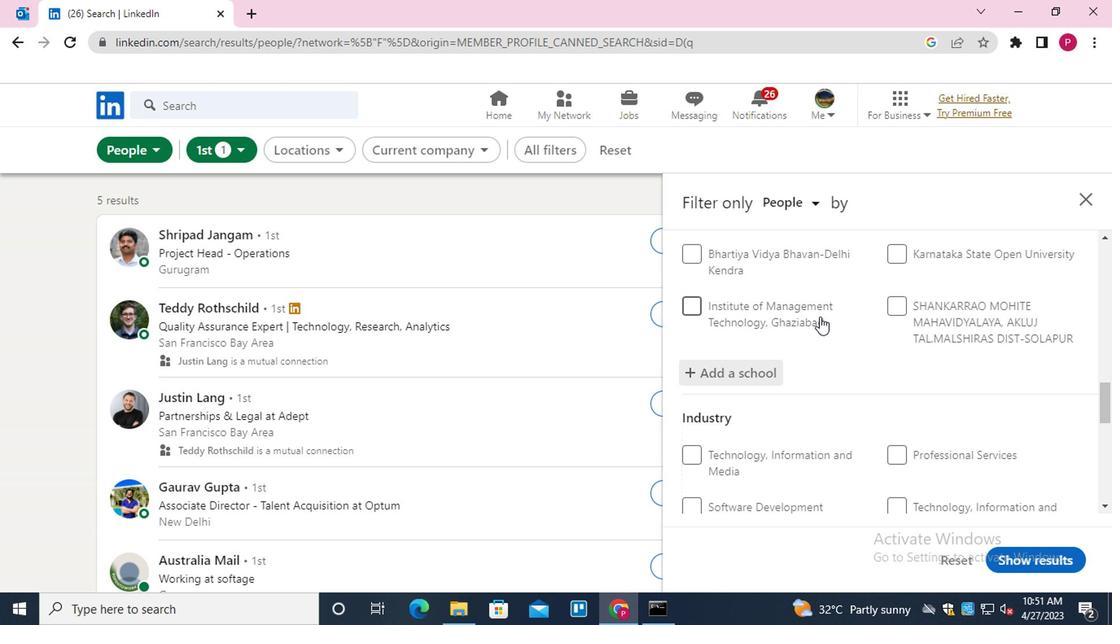 
Action: Mouse scrolled (812, 338) with delta (0, 0)
Screenshot: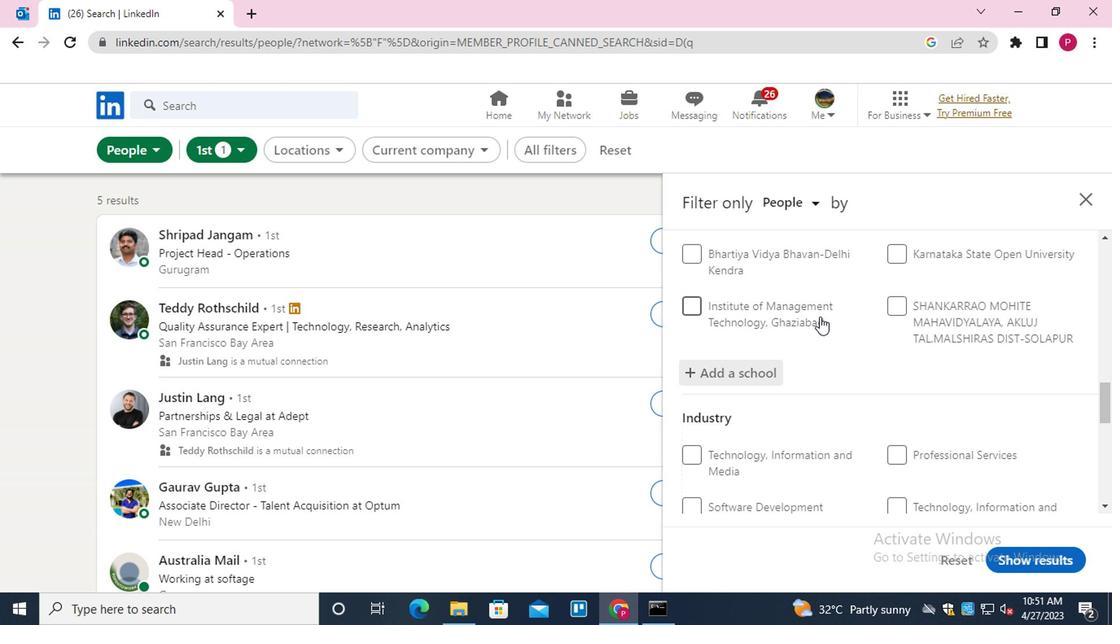 
Action: Mouse moved to (918, 307)
Screenshot: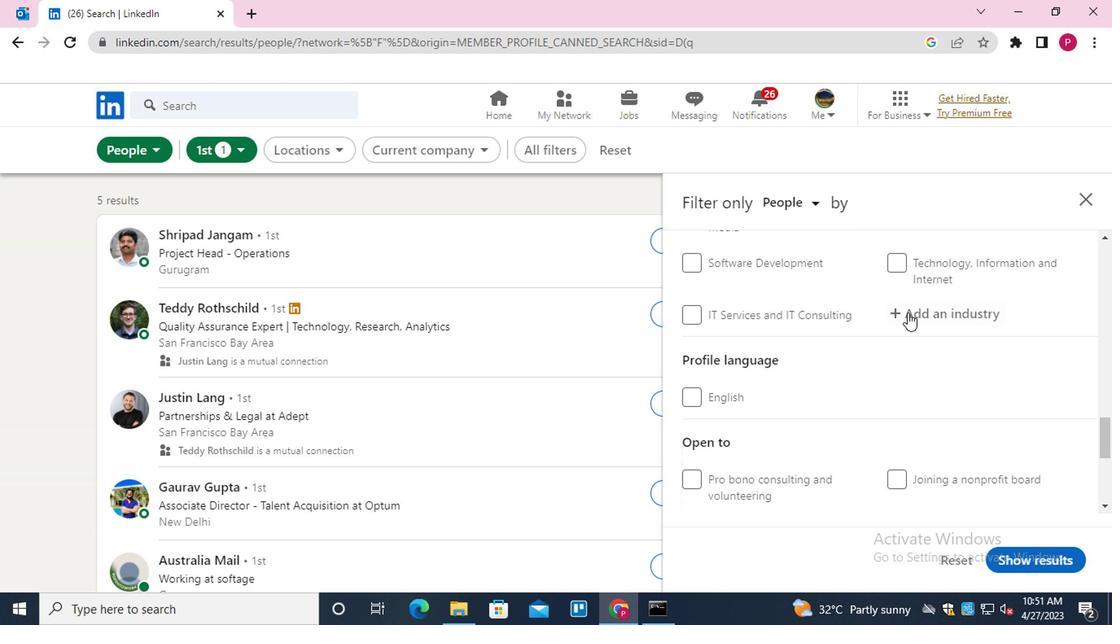
Action: Mouse pressed left at (918, 307)
Screenshot: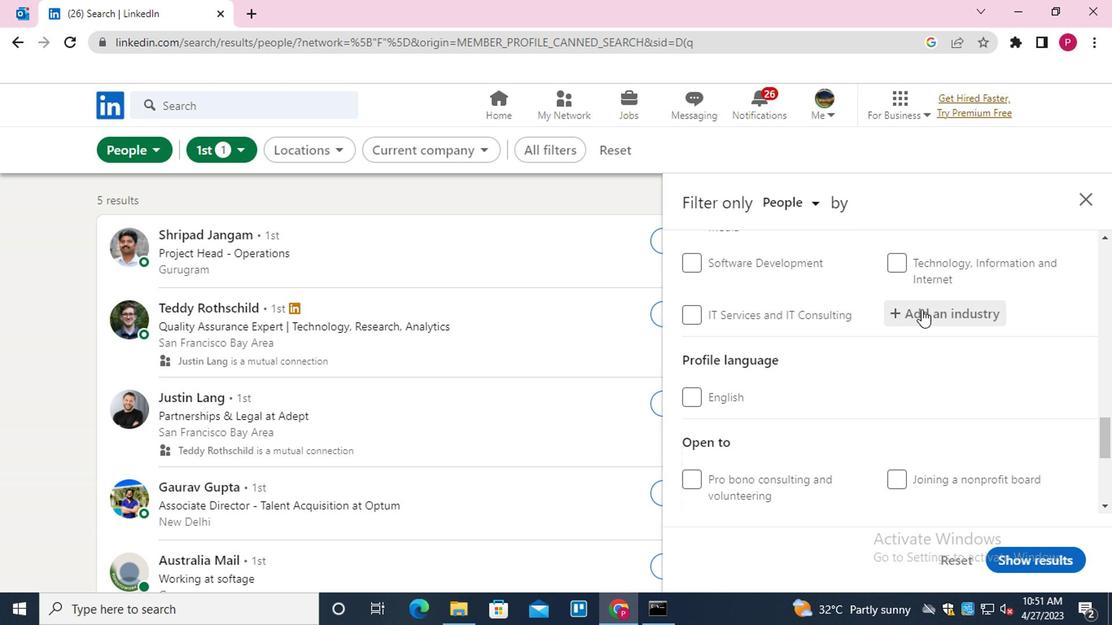 
Action: Mouse moved to (918, 307)
Screenshot: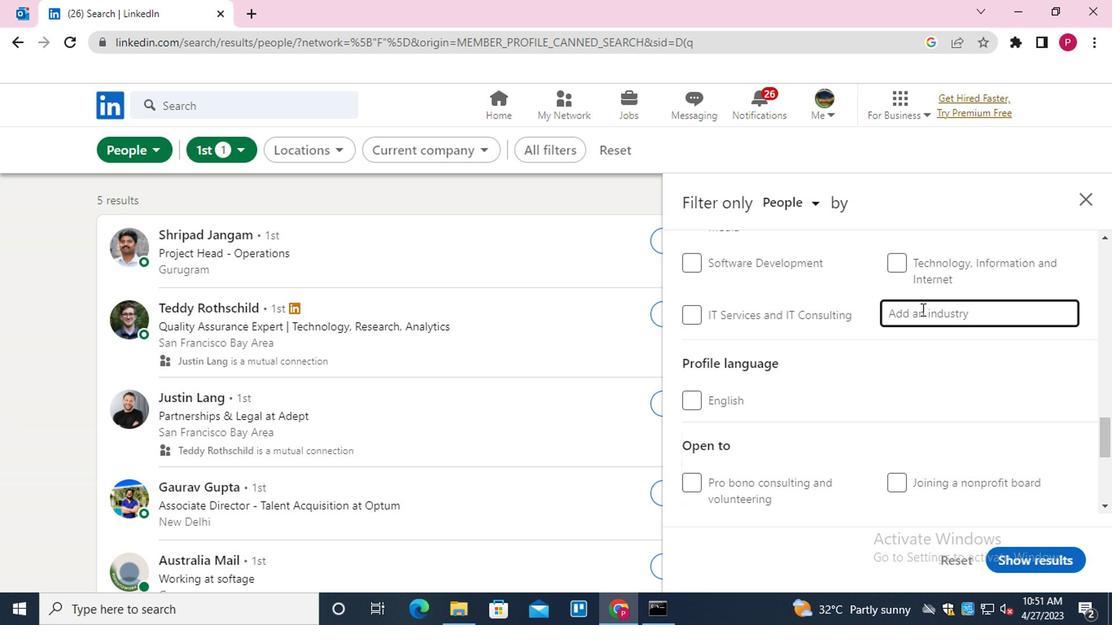 
Action: Key pressed <Key.shift>ACCOM<Key.down><Key.enter>
Screenshot: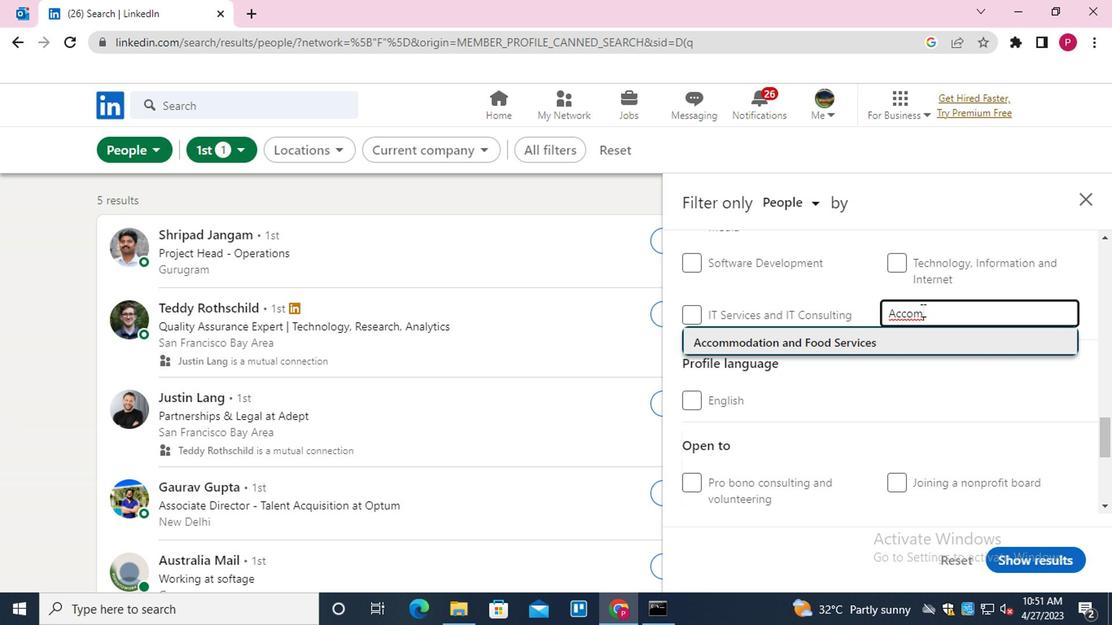 
Action: Mouse moved to (880, 330)
Screenshot: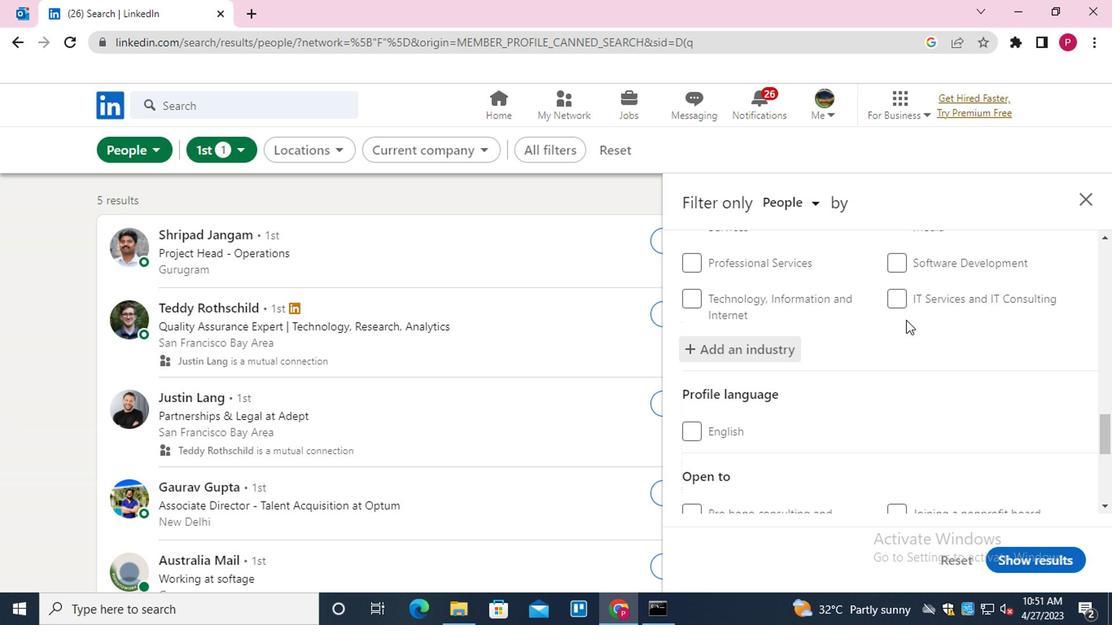 
Action: Mouse scrolled (880, 330) with delta (0, 0)
Screenshot: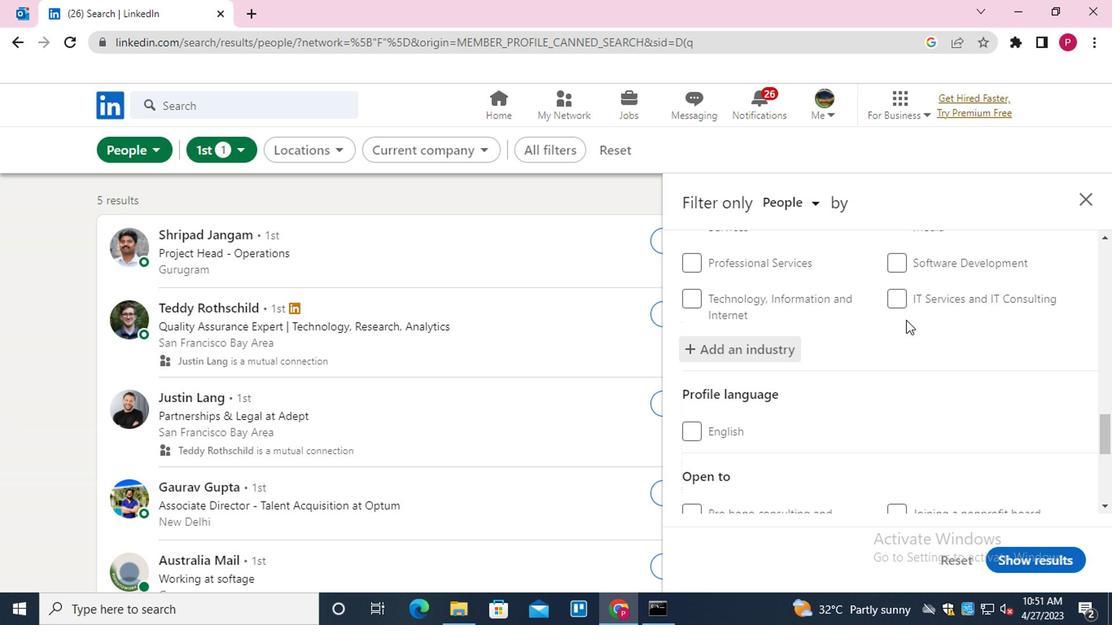 
Action: Mouse moved to (866, 343)
Screenshot: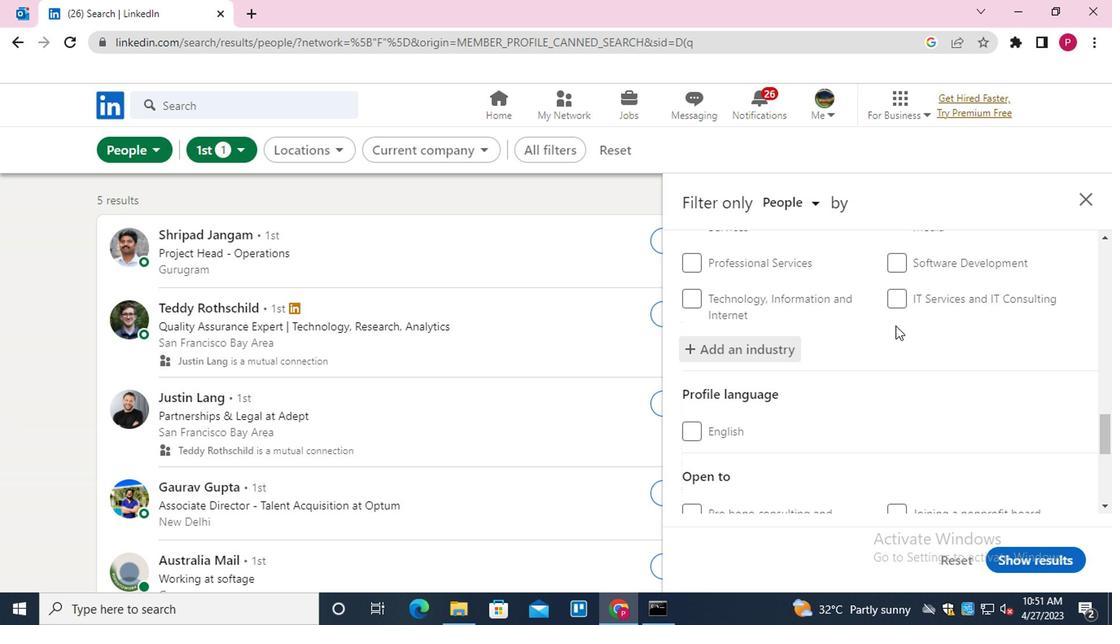 
Action: Mouse scrolled (866, 342) with delta (0, 0)
Screenshot: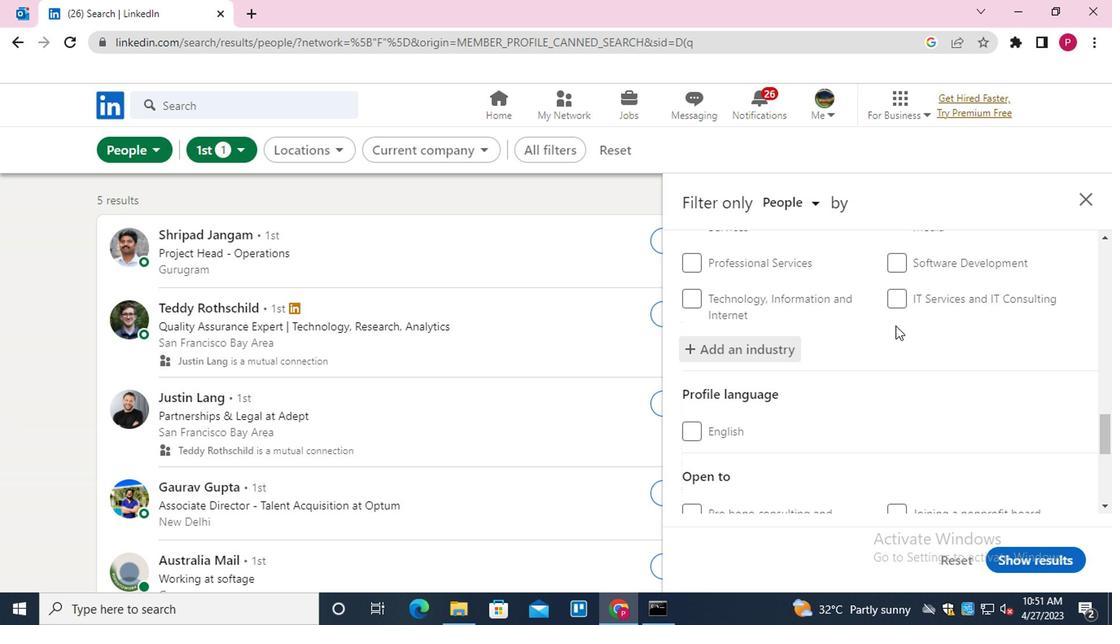 
Action: Mouse moved to (713, 261)
Screenshot: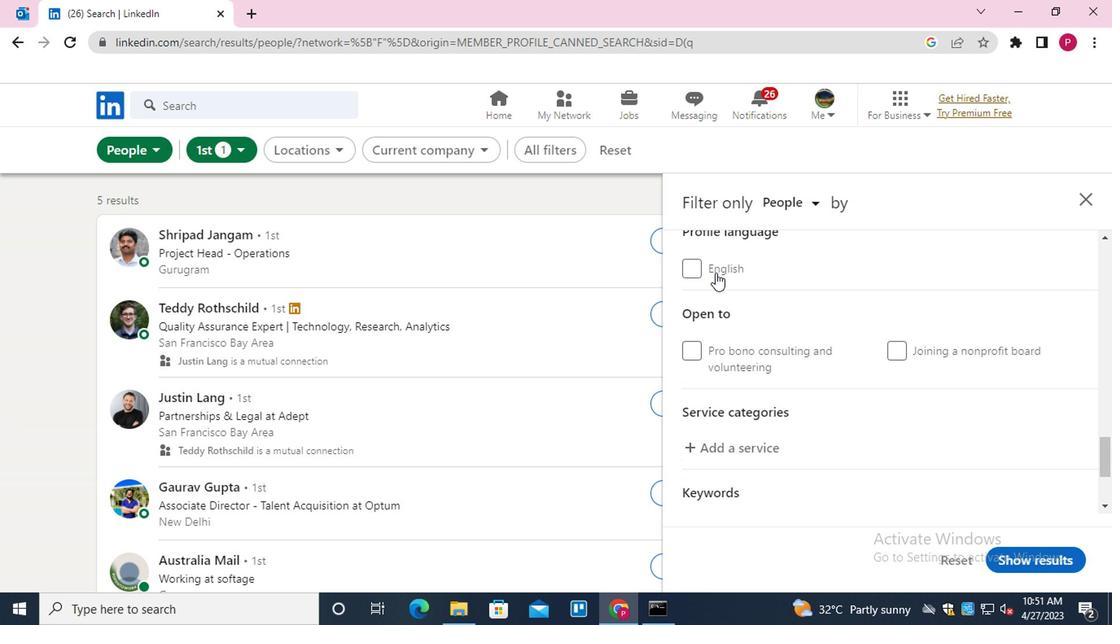 
Action: Mouse pressed left at (713, 261)
Screenshot: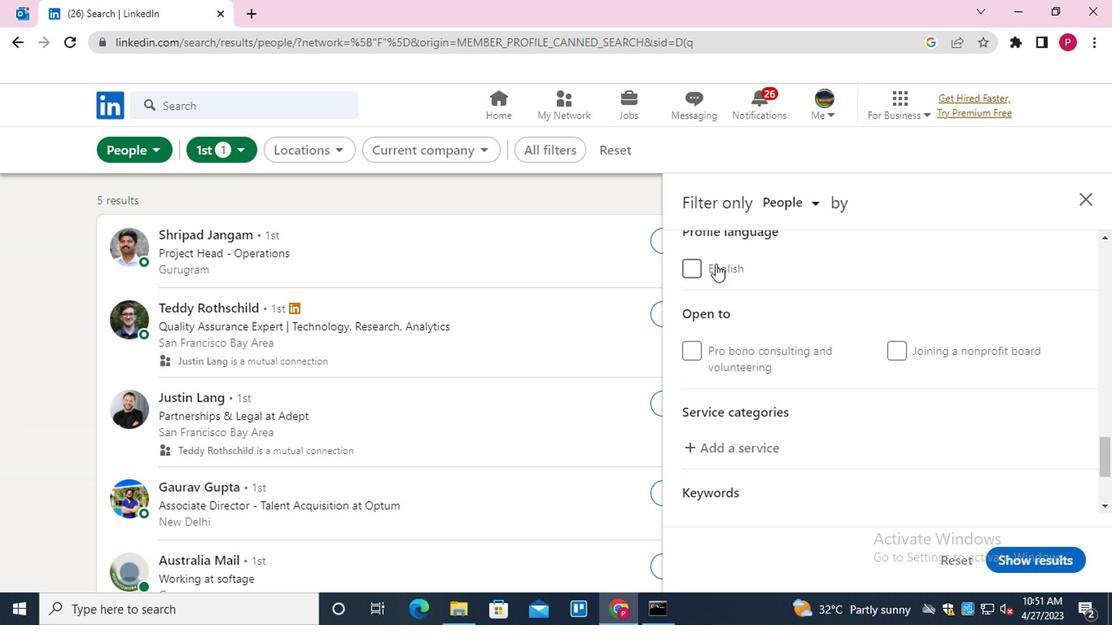 
Action: Mouse moved to (779, 324)
Screenshot: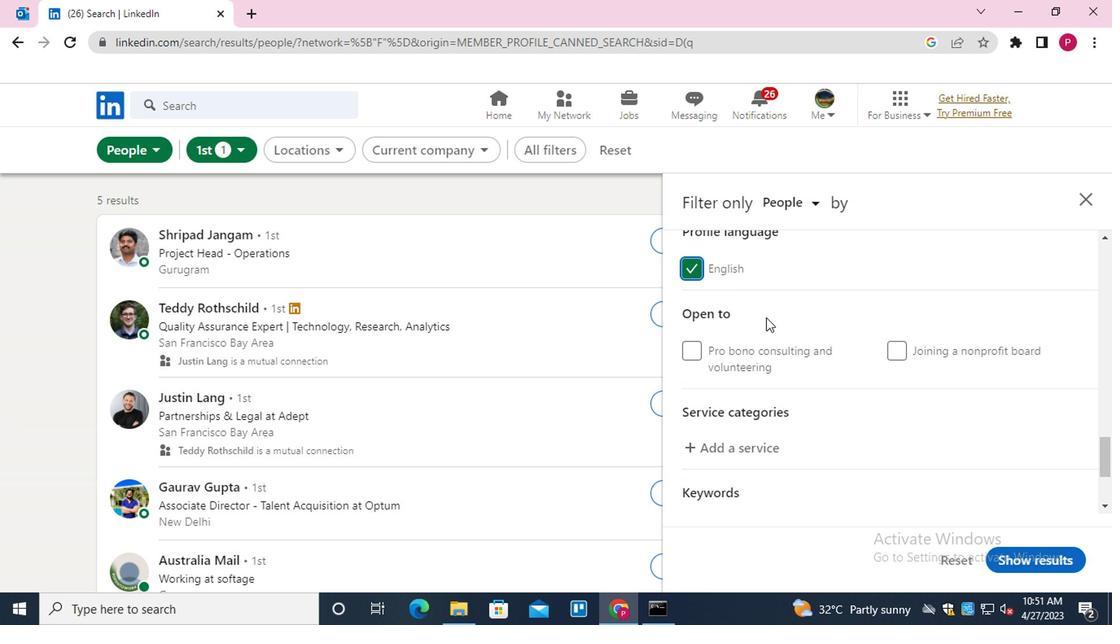 
Action: Mouse scrolled (779, 323) with delta (0, 0)
Screenshot: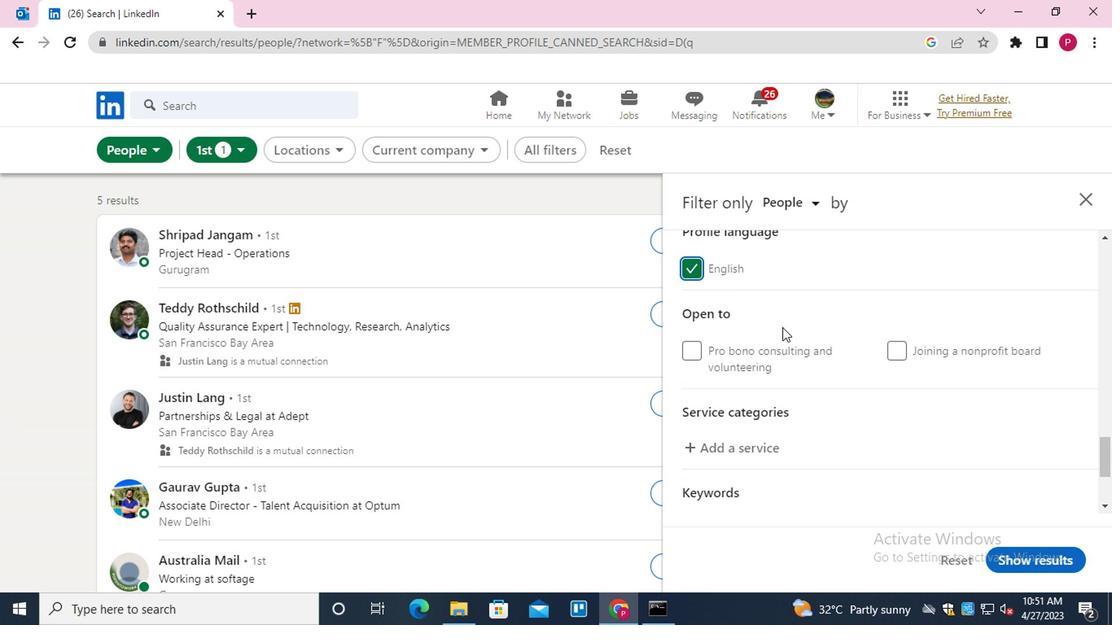 
Action: Mouse scrolled (779, 323) with delta (0, 0)
Screenshot: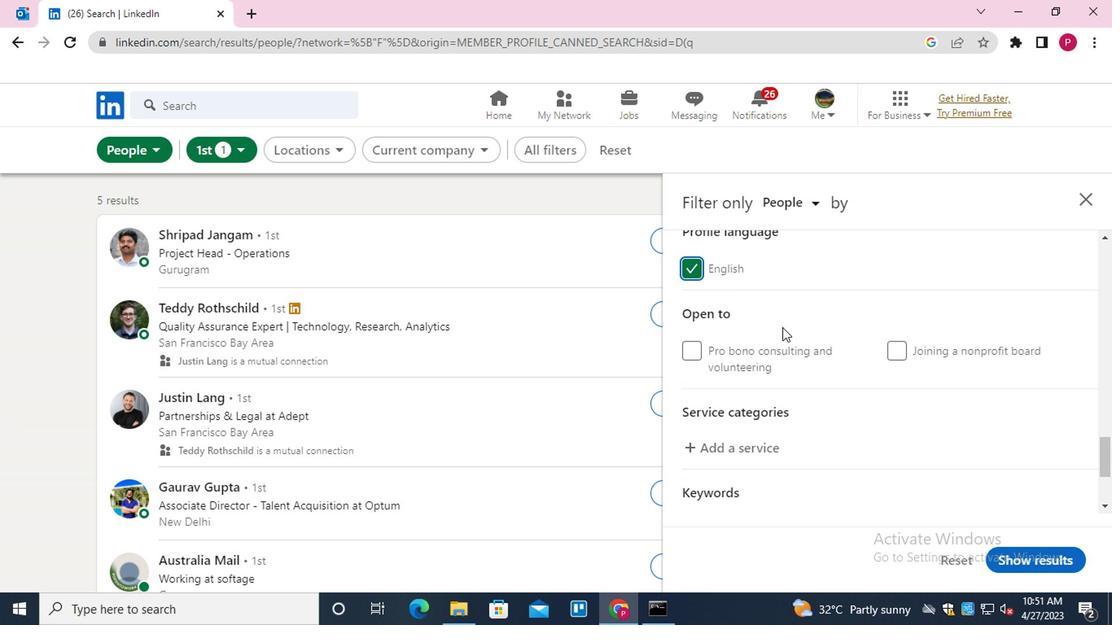
Action: Mouse moved to (770, 283)
Screenshot: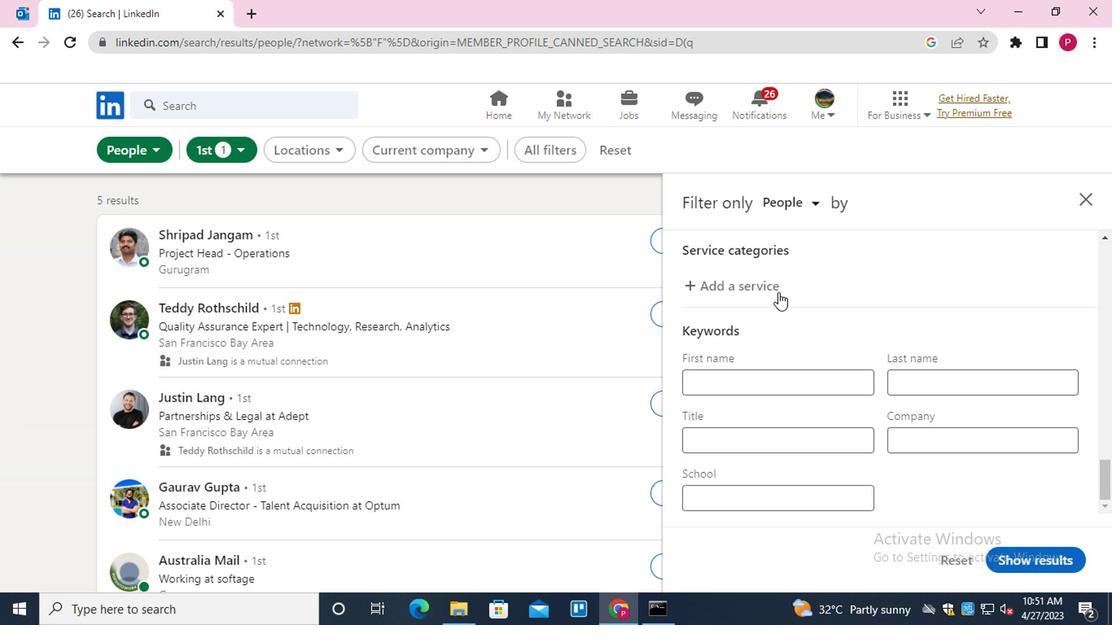 
Action: Mouse pressed left at (770, 283)
Screenshot: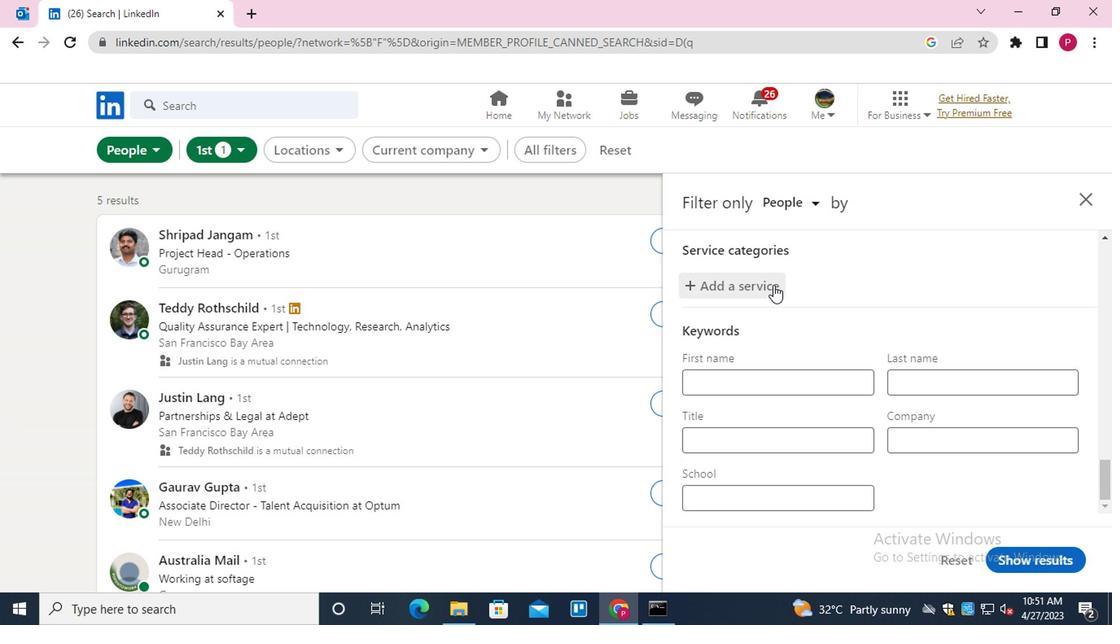 
Action: Mouse moved to (770, 283)
Screenshot: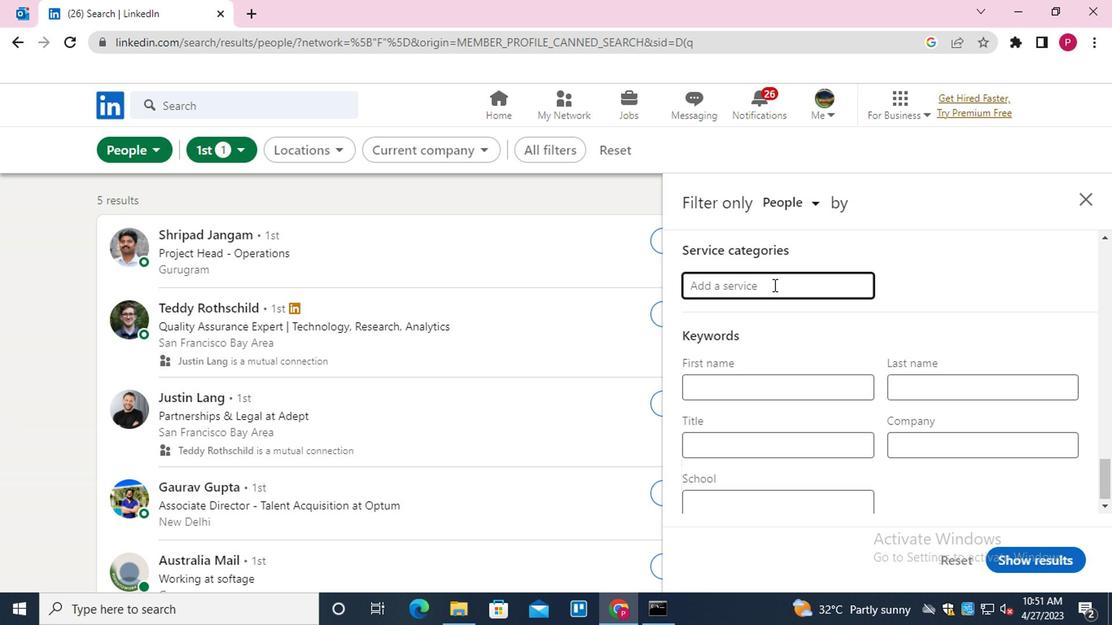 
Action: Key pressed <Key.shift>PROPERTY<Key.down><Key.enter>
Screenshot: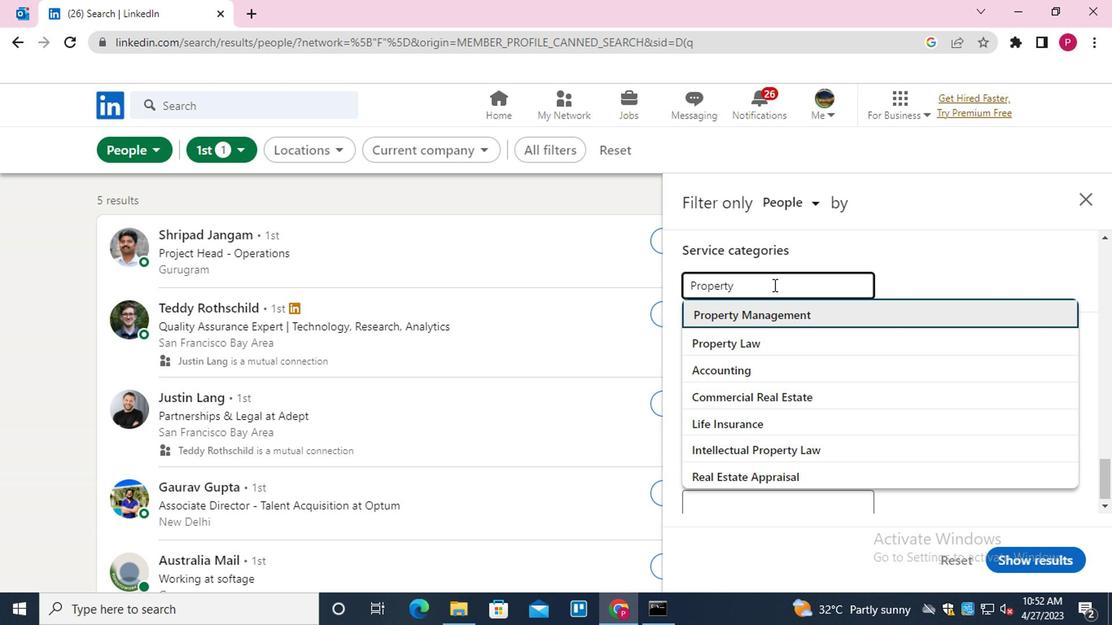 
Action: Mouse moved to (776, 324)
Screenshot: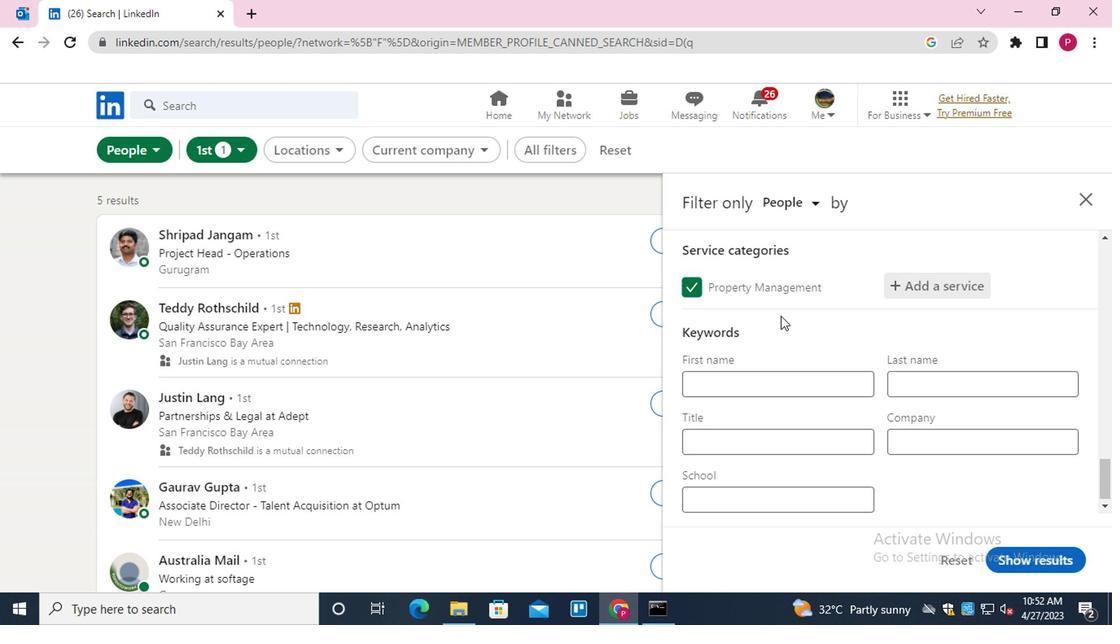 
Action: Mouse scrolled (776, 323) with delta (0, 0)
Screenshot: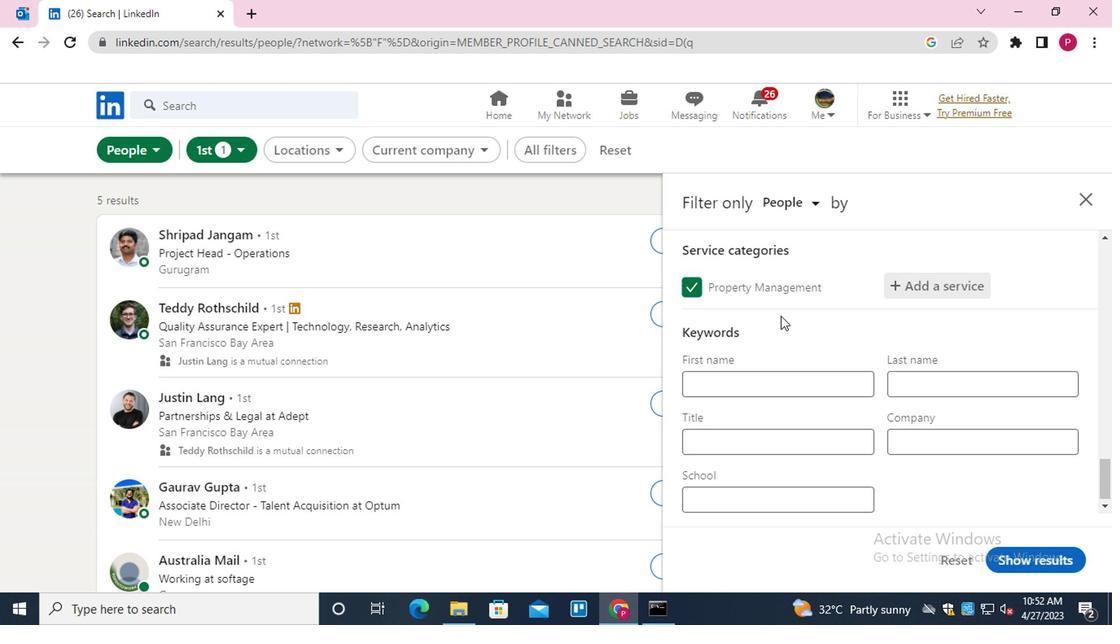 
Action: Mouse scrolled (776, 323) with delta (0, 0)
Screenshot: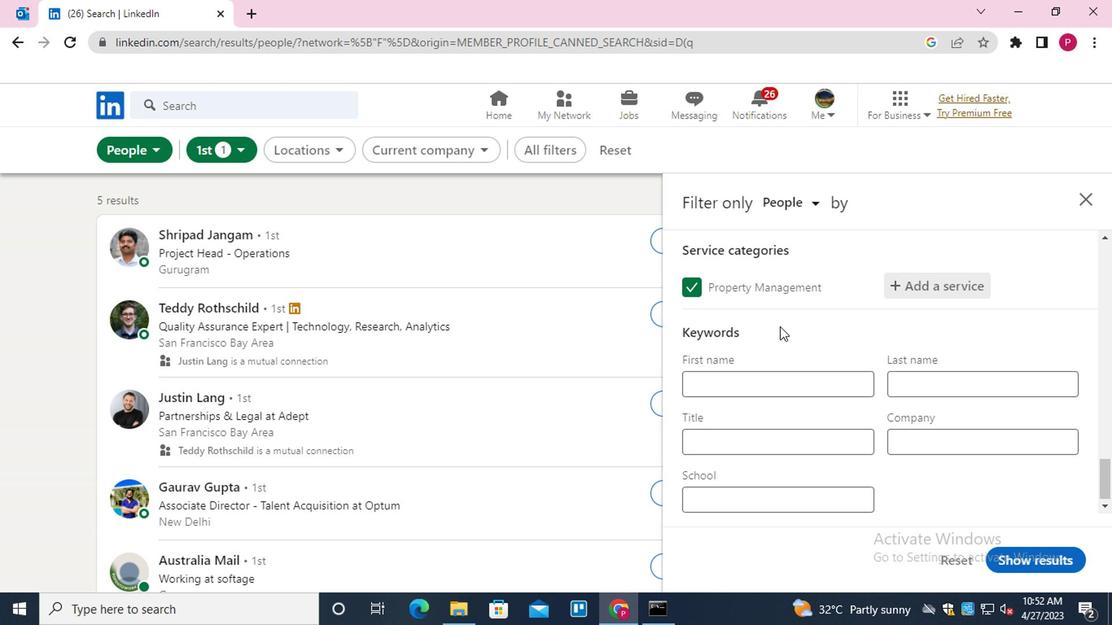 
Action: Mouse moved to (750, 428)
Screenshot: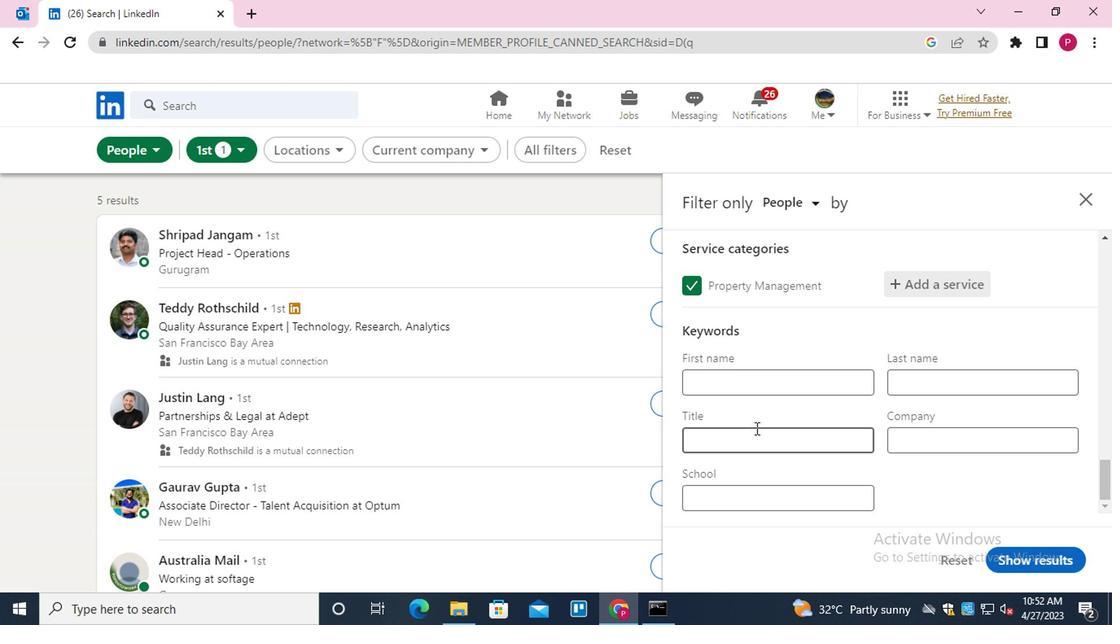 
Action: Mouse pressed left at (750, 428)
Screenshot: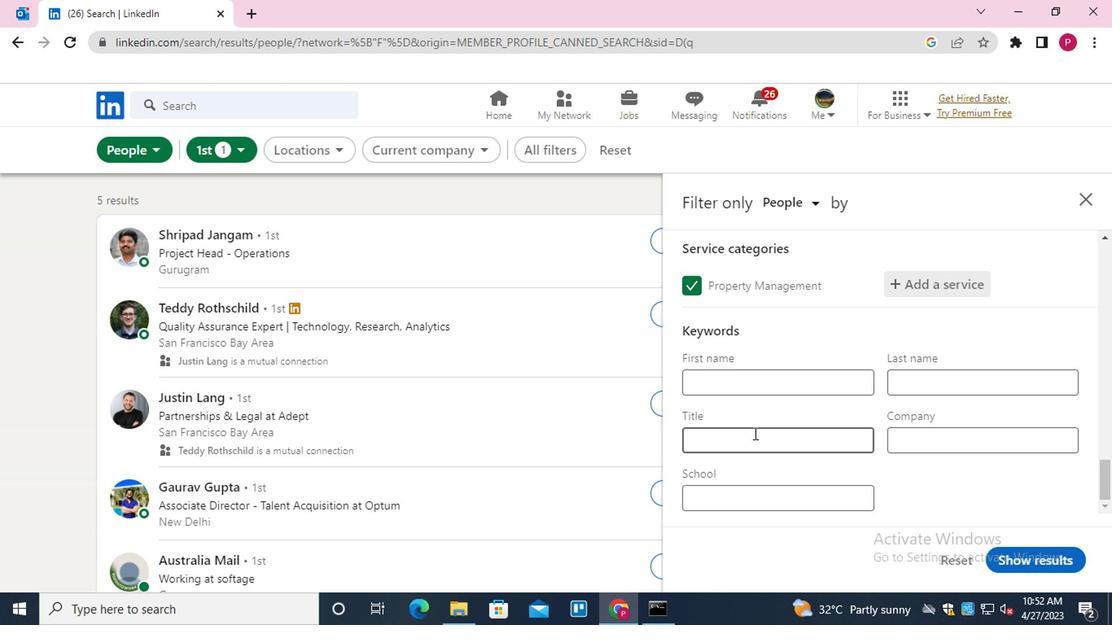 
Action: Mouse moved to (750, 429)
Screenshot: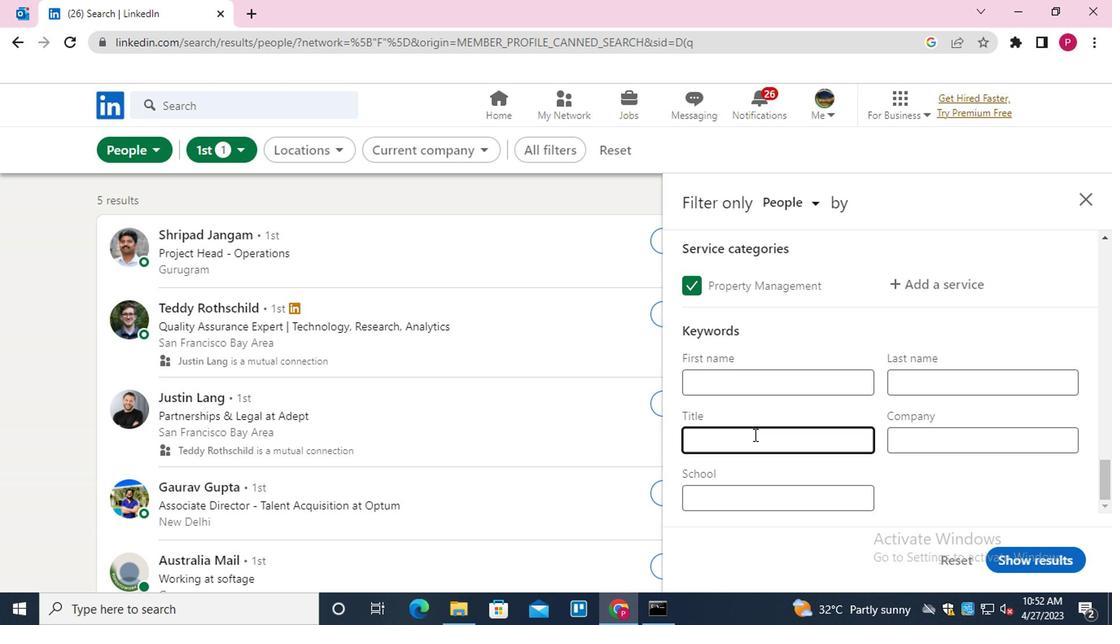 
Action: Key pressed <Key.shift>ANIMAL<Key.space><Key.shift>SHELTER<Key.space><Key.shift>WORKER
Screenshot: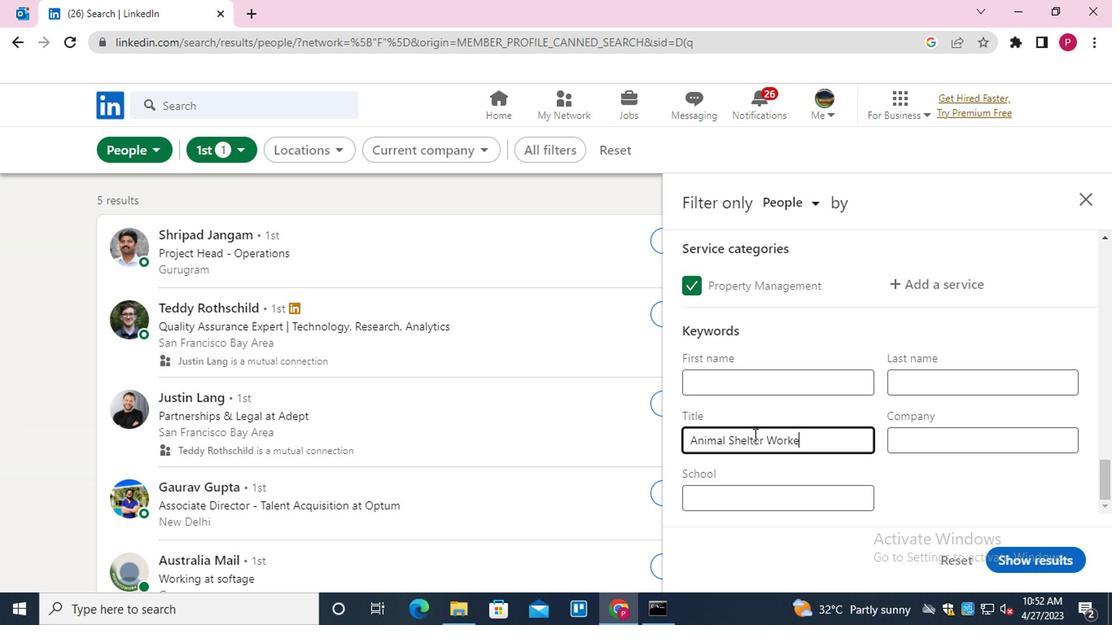 
Action: Mouse moved to (1068, 545)
Screenshot: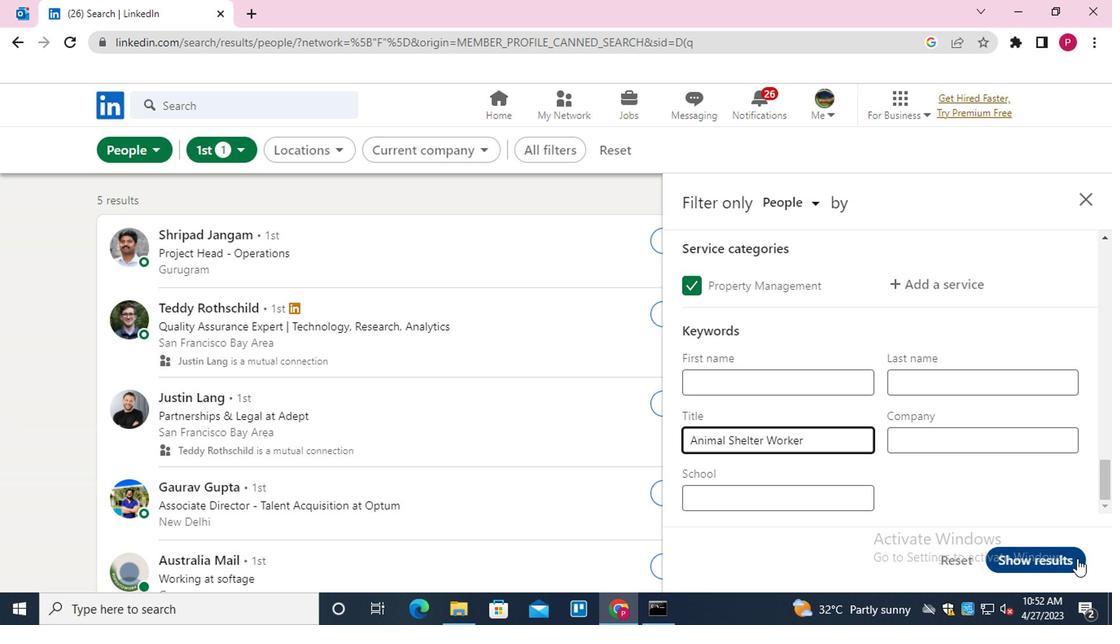 
Action: Mouse pressed left at (1068, 545)
Screenshot: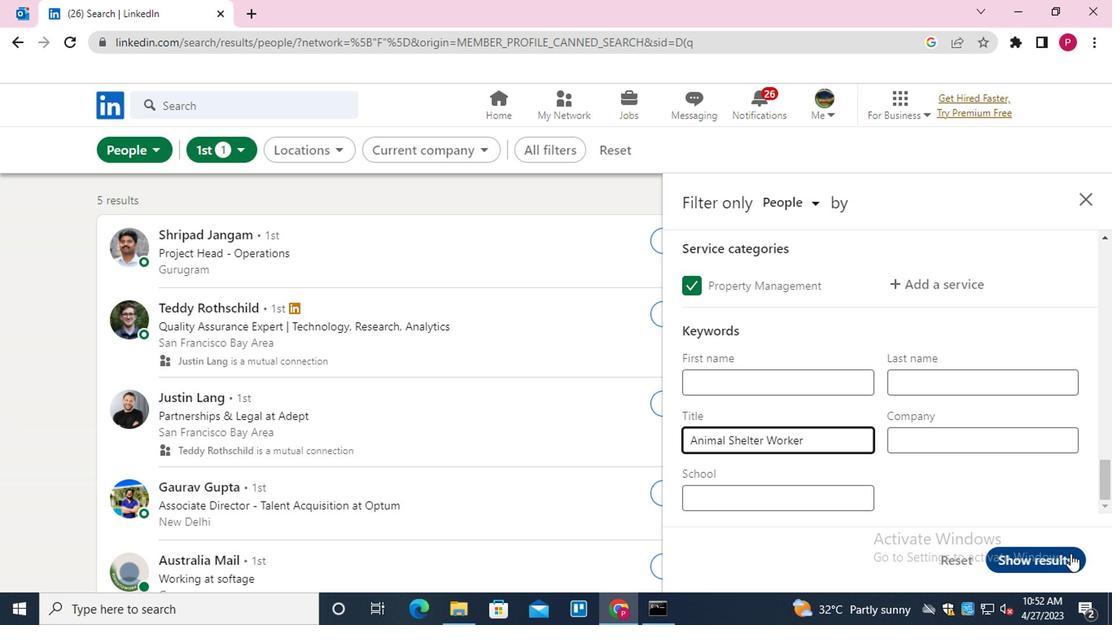 
Action: Mouse moved to (420, 318)
Screenshot: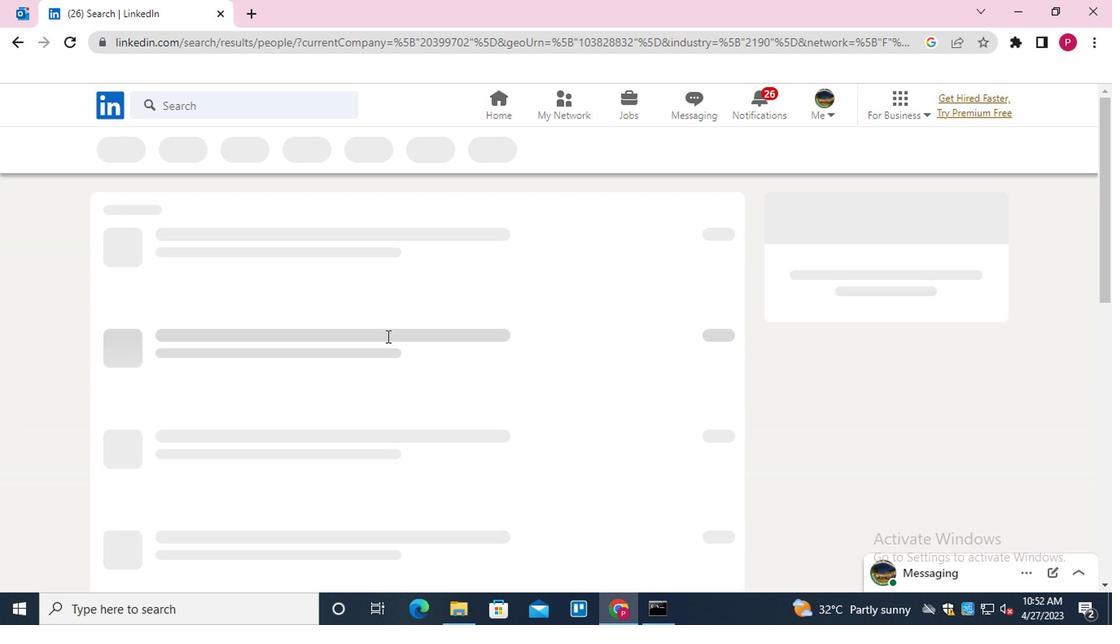 
